Task: Send an email with the signature Brian Hall with the subject Reminder for a sick leave and the message Would you be able to provide me with a summary of the progress on the project? from softage.10@softage.net to softage.3@softage.net and move the email from Sent Items to the folder User agreements
Action: Mouse moved to (85, 98)
Screenshot: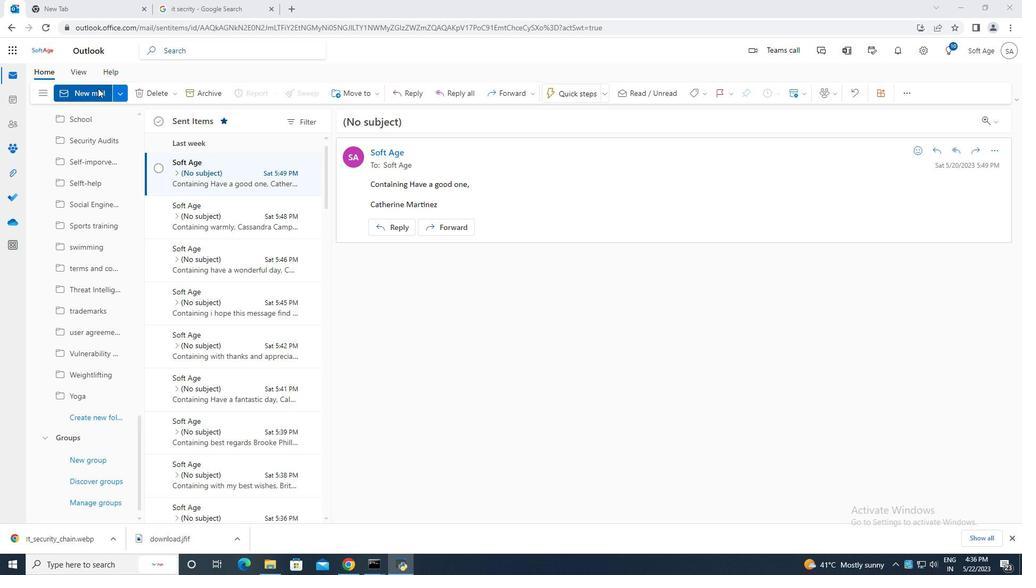 
Action: Mouse pressed left at (85, 98)
Screenshot: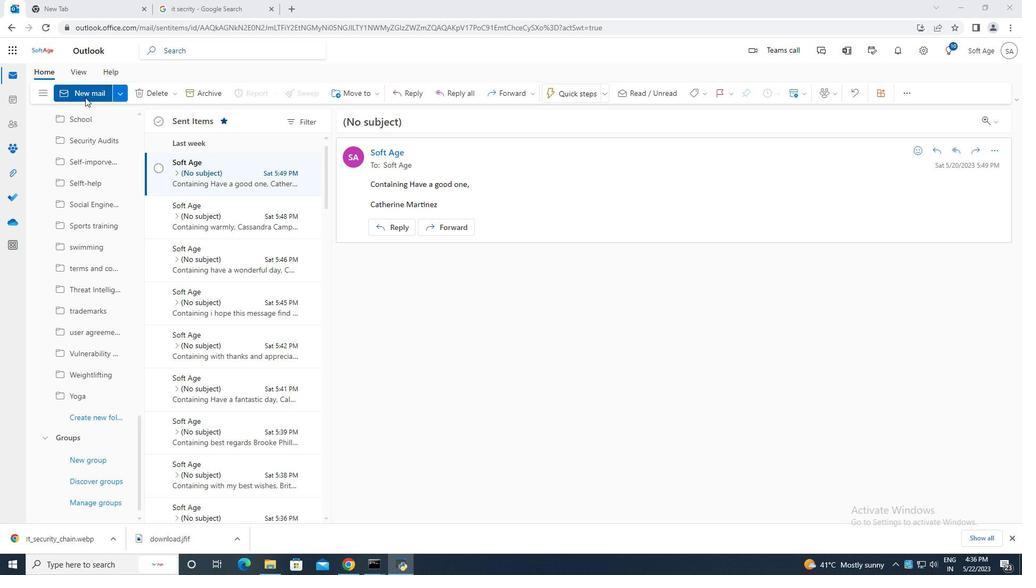 
Action: Mouse moved to (695, 93)
Screenshot: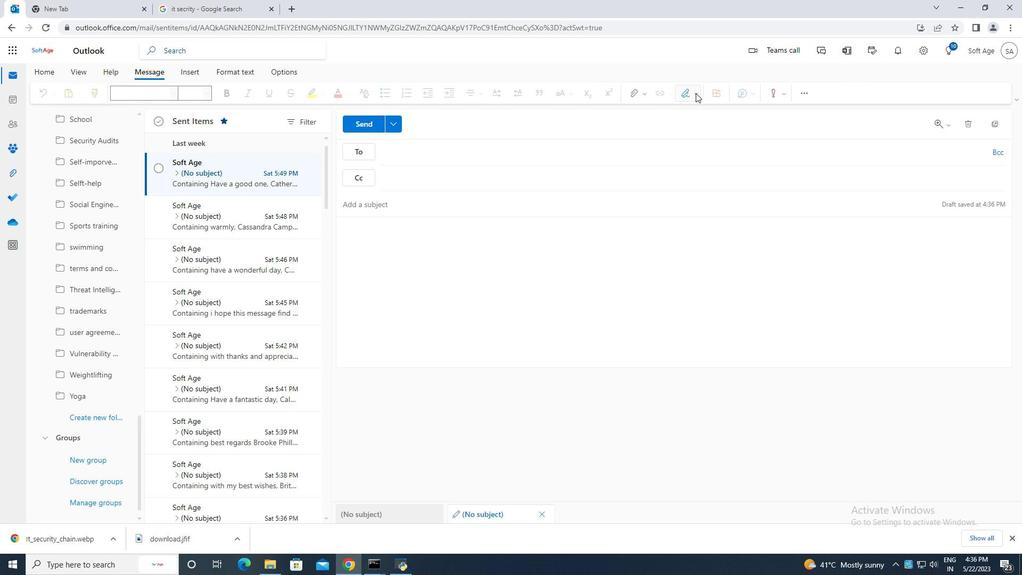 
Action: Mouse pressed left at (695, 93)
Screenshot: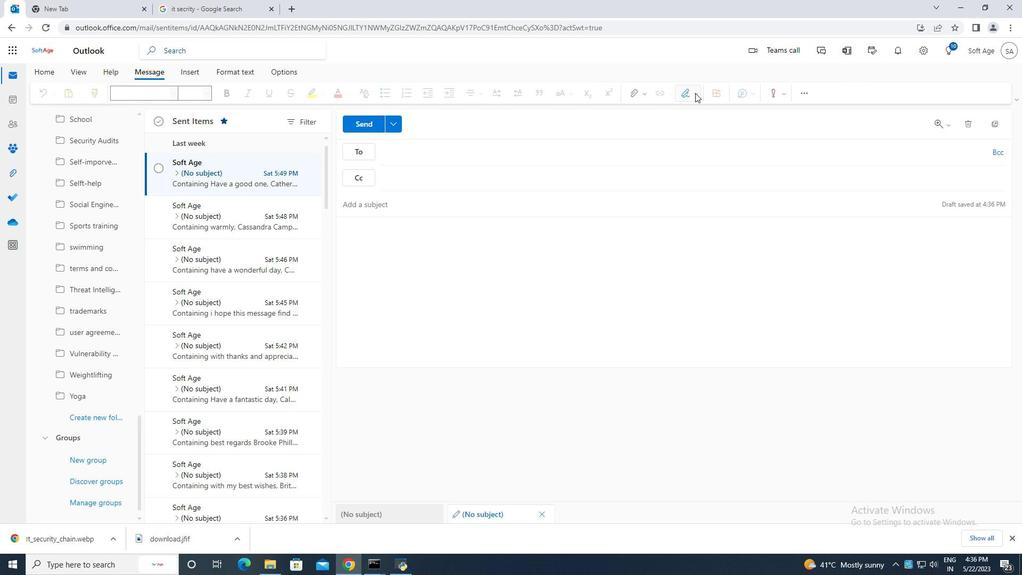 
Action: Mouse moved to (645, 139)
Screenshot: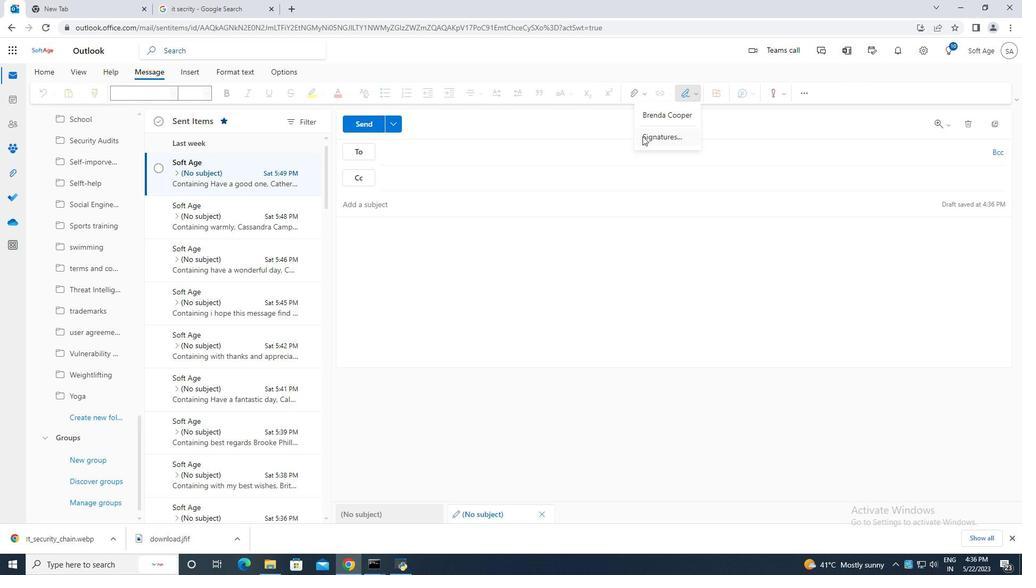 
Action: Mouse pressed left at (645, 139)
Screenshot: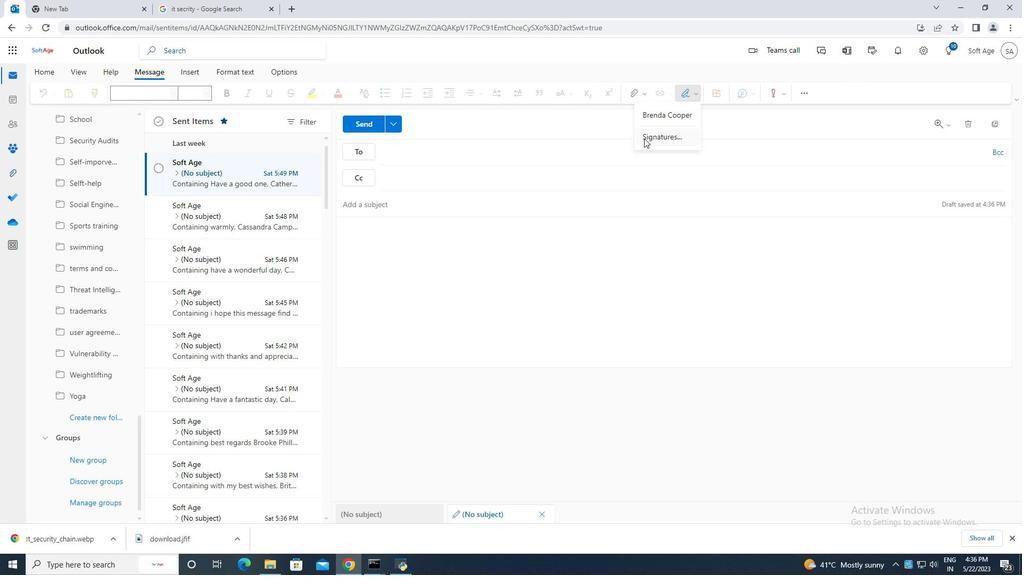 
Action: Mouse moved to (713, 178)
Screenshot: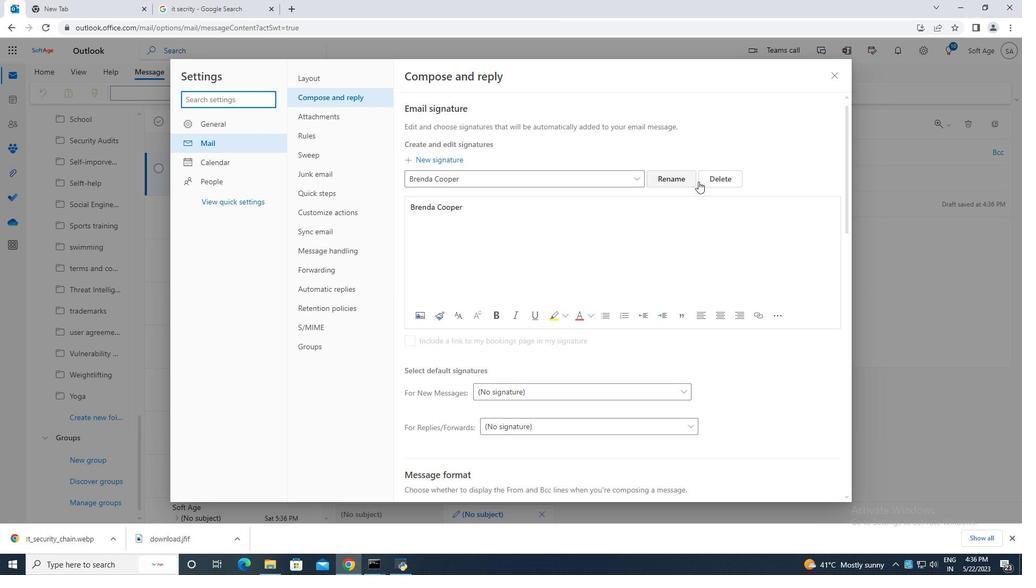 
Action: Mouse pressed left at (713, 178)
Screenshot: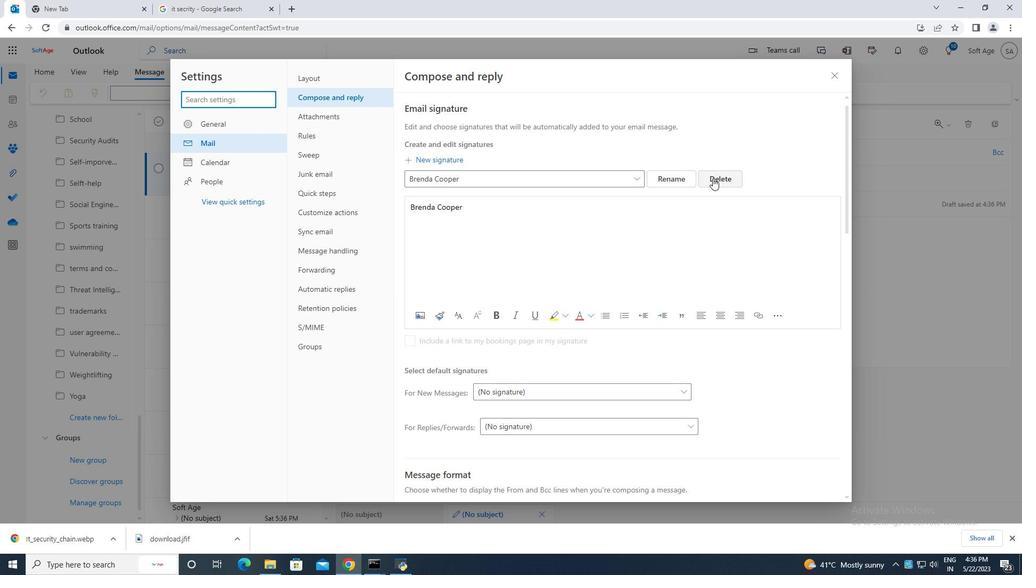 
Action: Mouse moved to (474, 182)
Screenshot: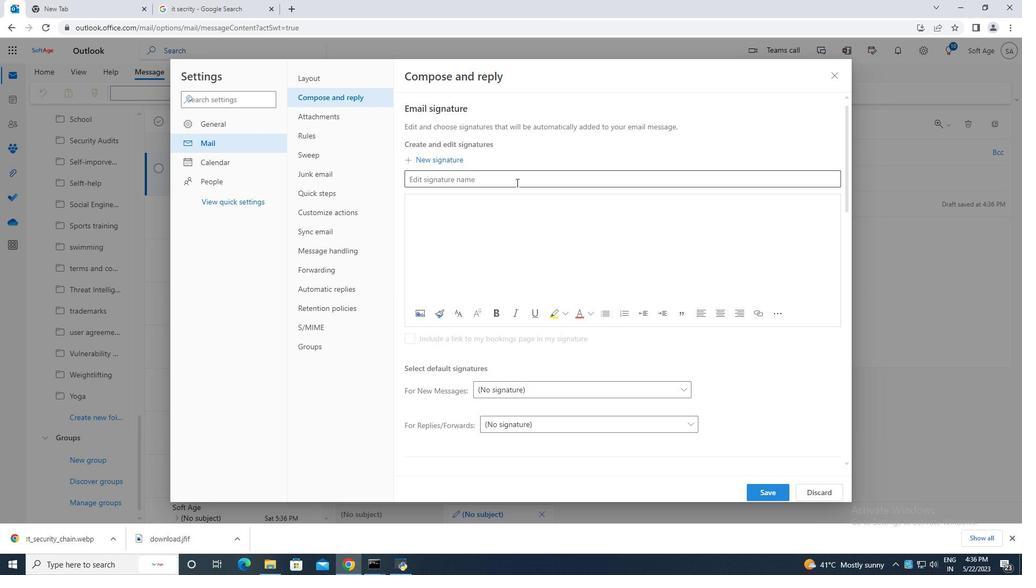 
Action: Mouse pressed left at (474, 182)
Screenshot: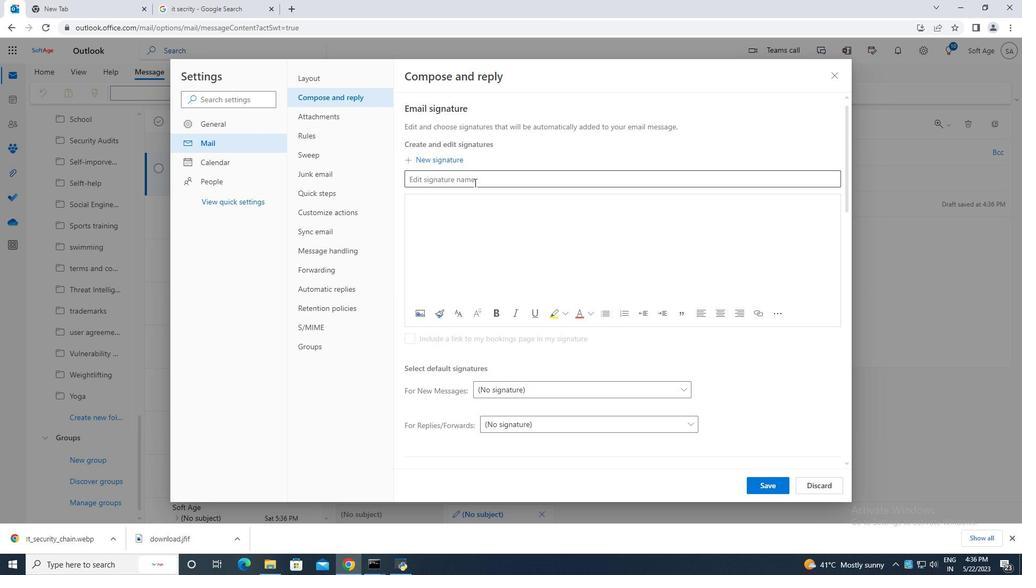 
Action: Key pressed <Key.caps_lock>B<Key.caps_lock>rian<Key.space><Key.caps_lock>H<Key.caps_lock>all
Screenshot: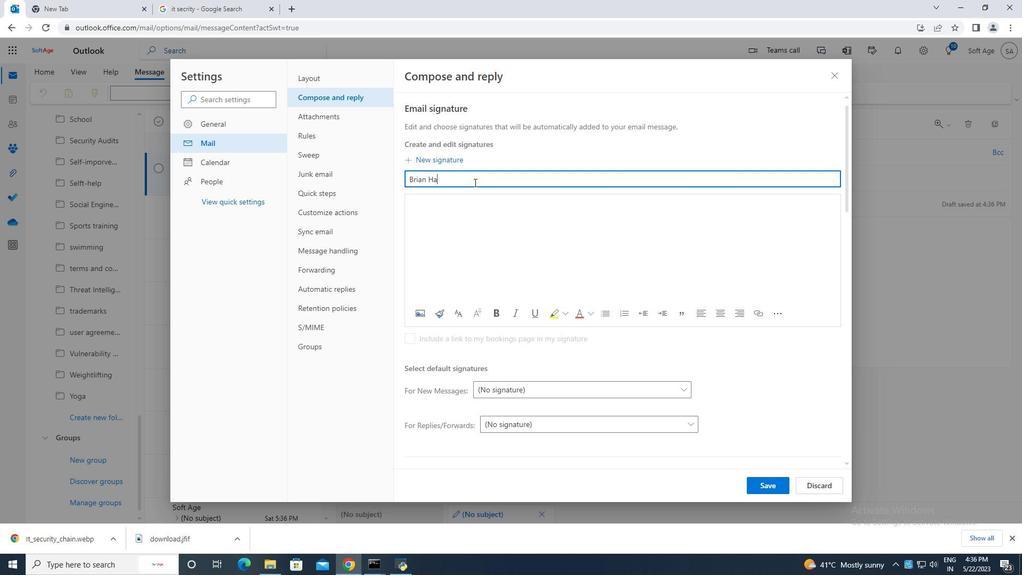 
Action: Mouse moved to (434, 216)
Screenshot: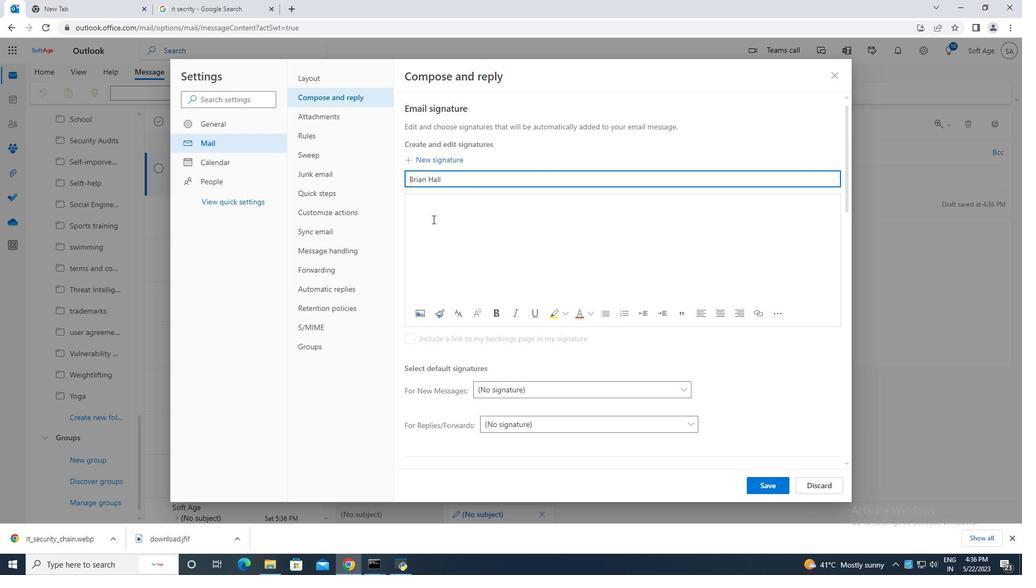 
Action: Mouse pressed left at (434, 216)
Screenshot: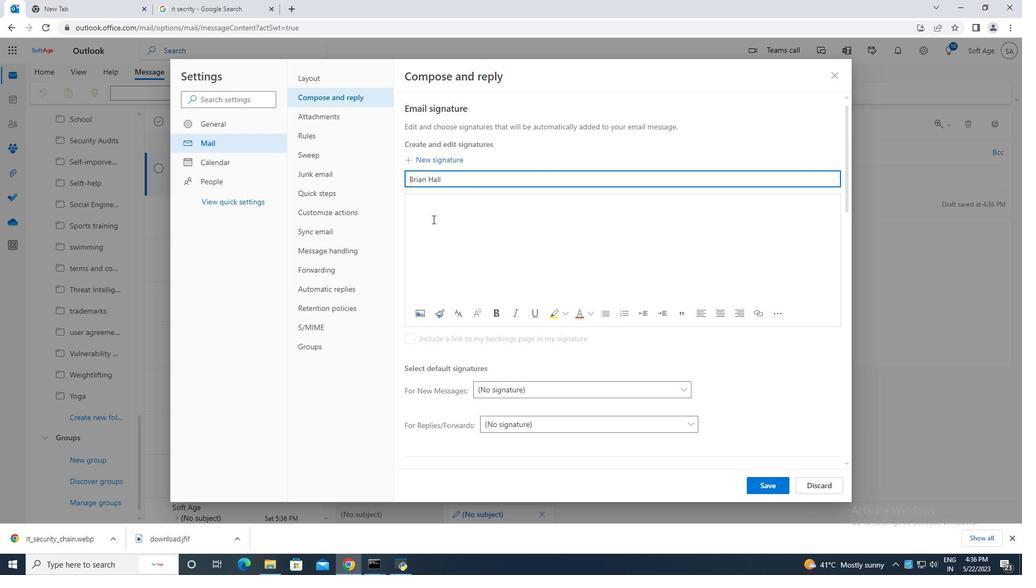 
Action: Mouse moved to (434, 216)
Screenshot: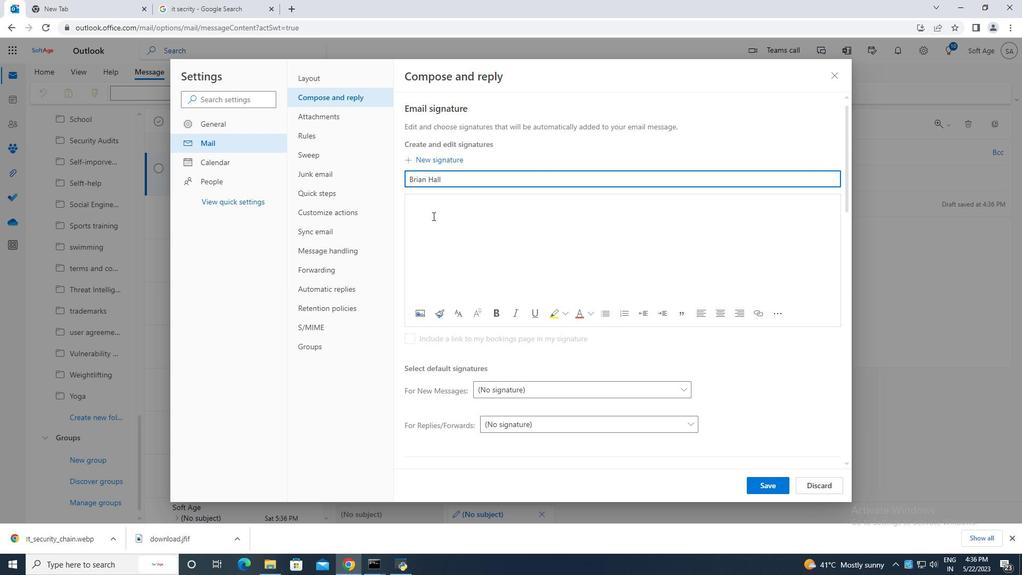 
Action: Key pressed <Key.caps_lock>B<Key.caps_lock>rian<Key.space><Key.caps_lock>H<Key.caps_lock>all
Screenshot: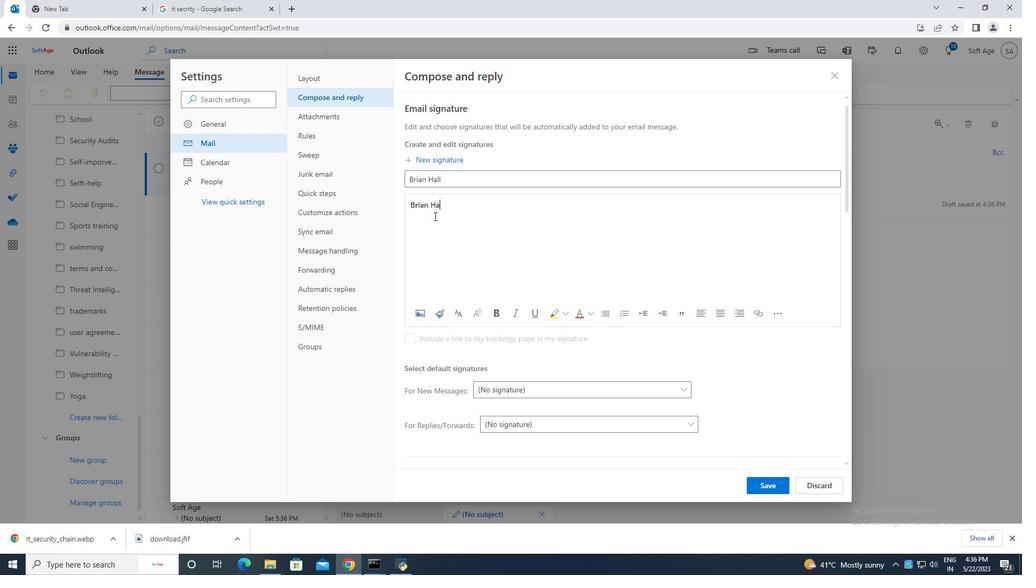 
Action: Mouse moved to (754, 490)
Screenshot: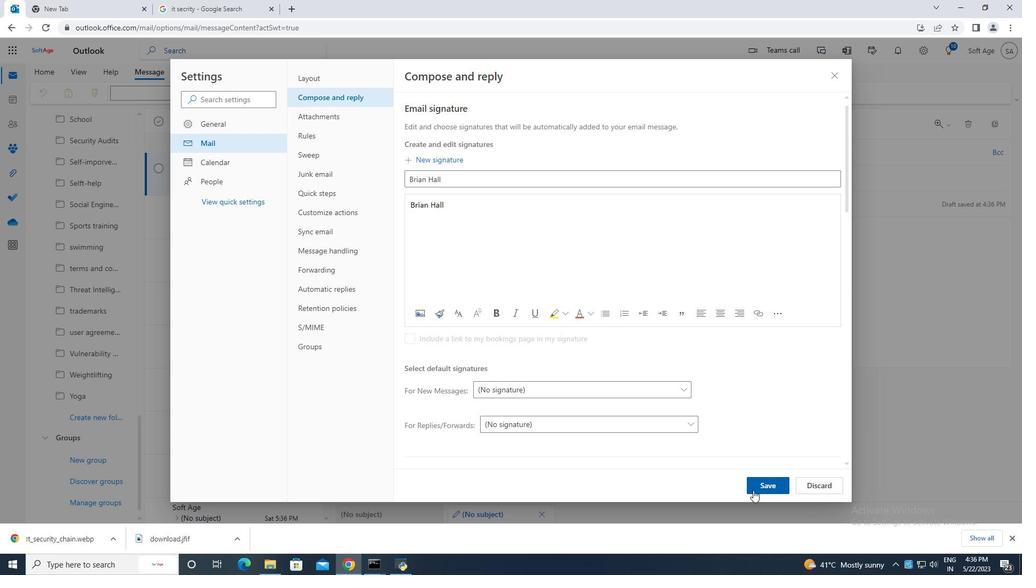 
Action: Mouse pressed left at (754, 490)
Screenshot: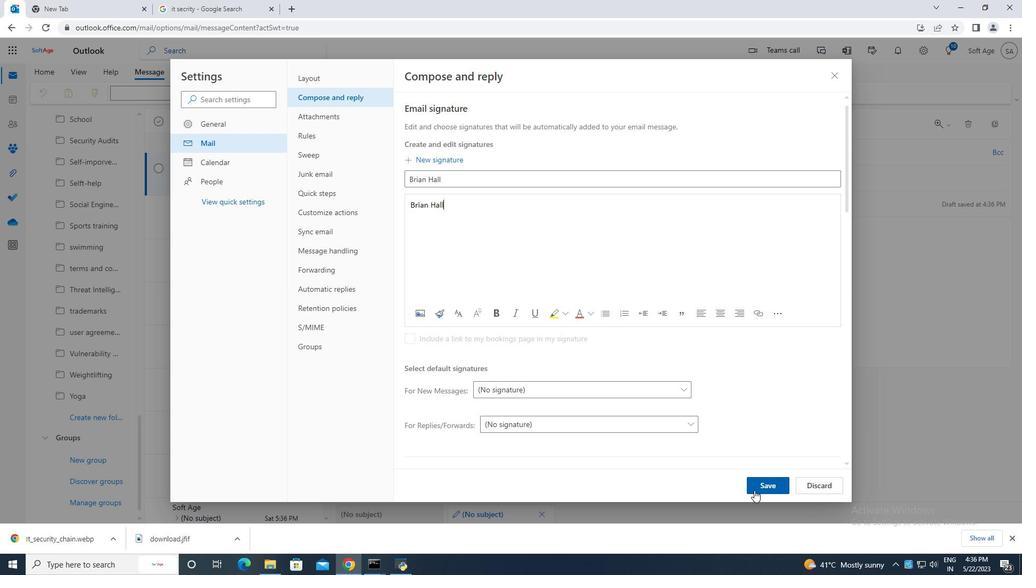 
Action: Mouse moved to (841, 76)
Screenshot: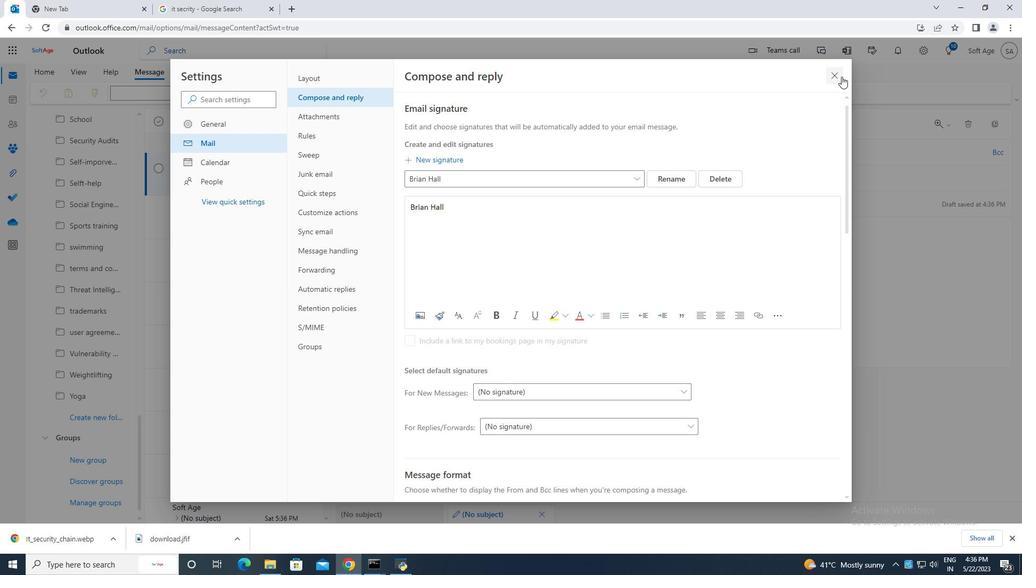 
Action: Mouse pressed left at (841, 76)
Screenshot: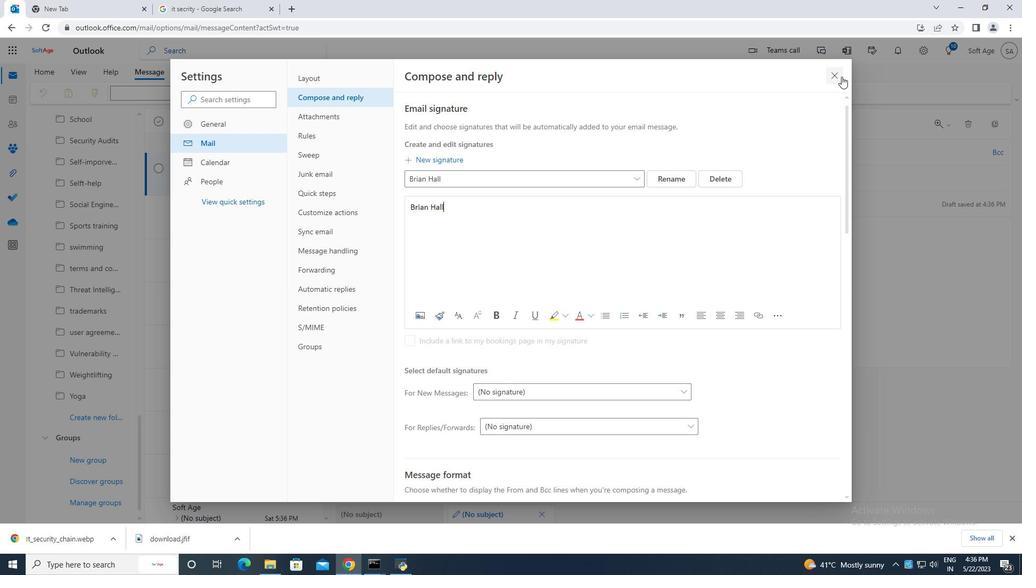 
Action: Mouse moved to (686, 92)
Screenshot: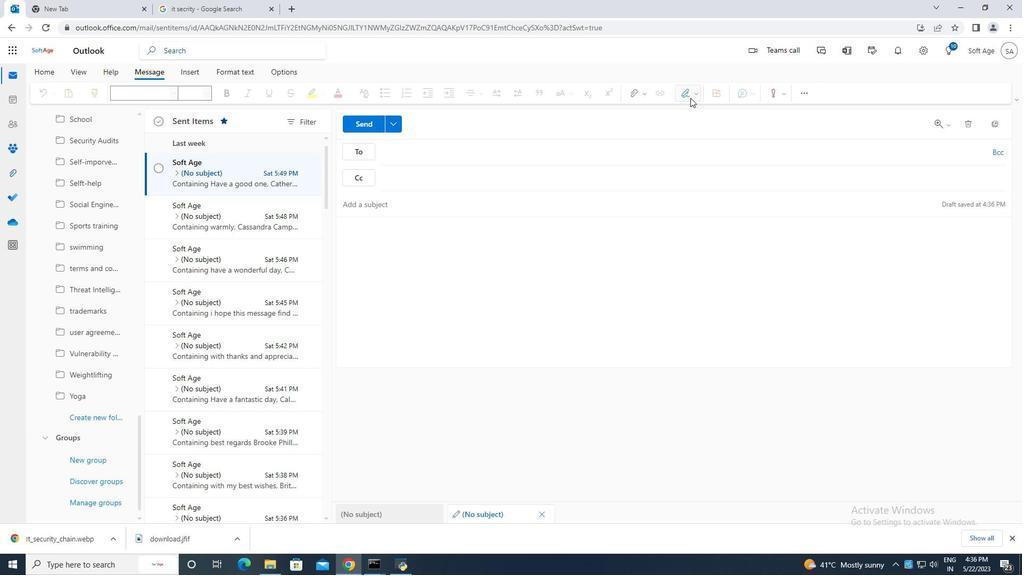 
Action: Mouse pressed left at (686, 92)
Screenshot: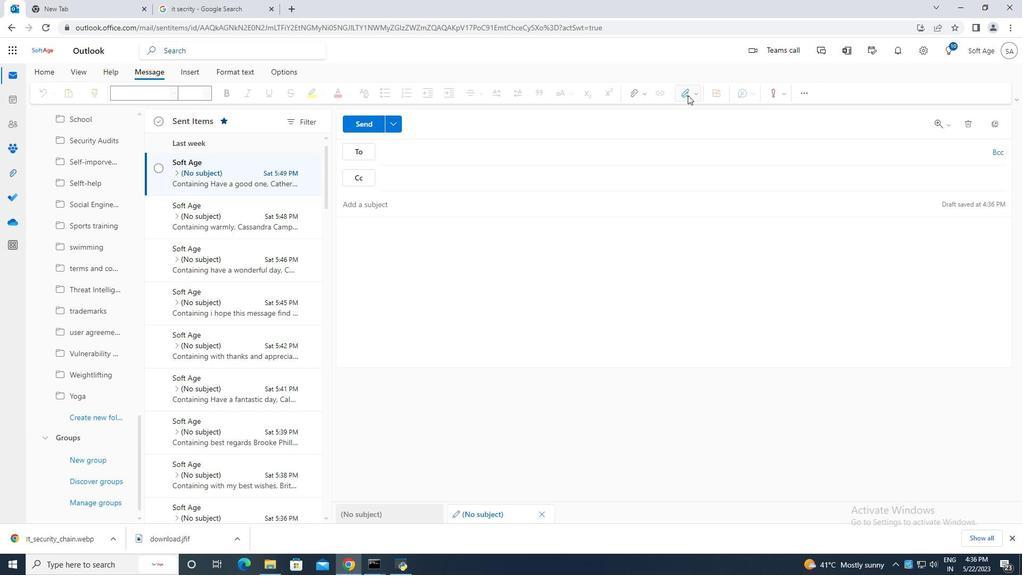
Action: Mouse moved to (678, 114)
Screenshot: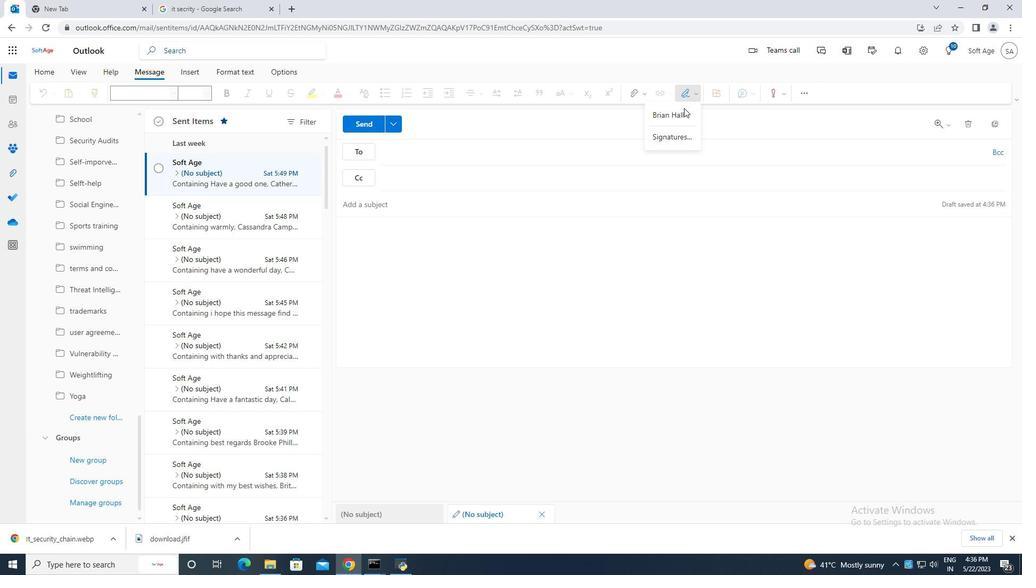 
Action: Mouse pressed left at (678, 114)
Screenshot: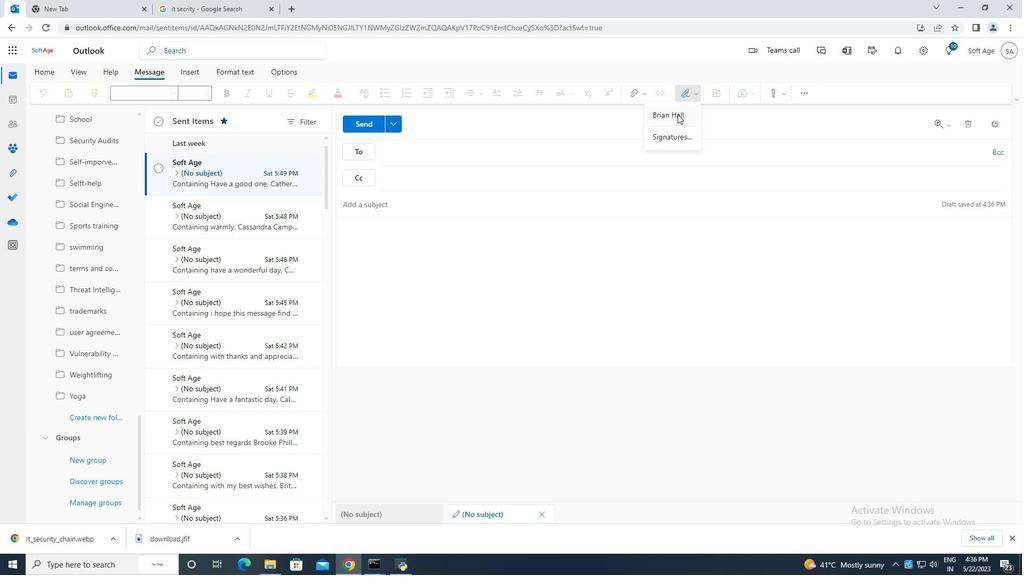 
Action: Mouse moved to (400, 155)
Screenshot: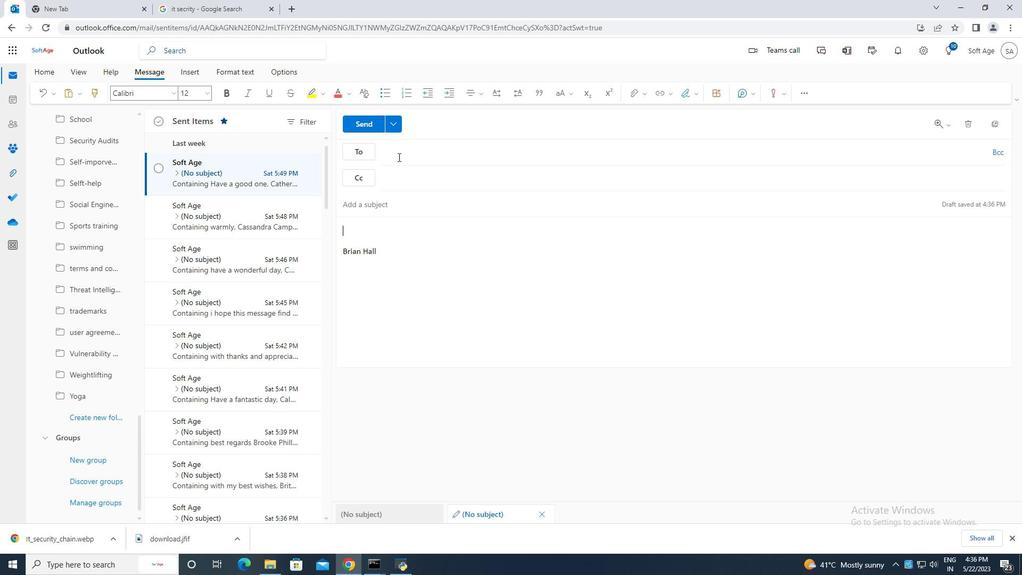 
Action: Mouse pressed left at (400, 155)
Screenshot: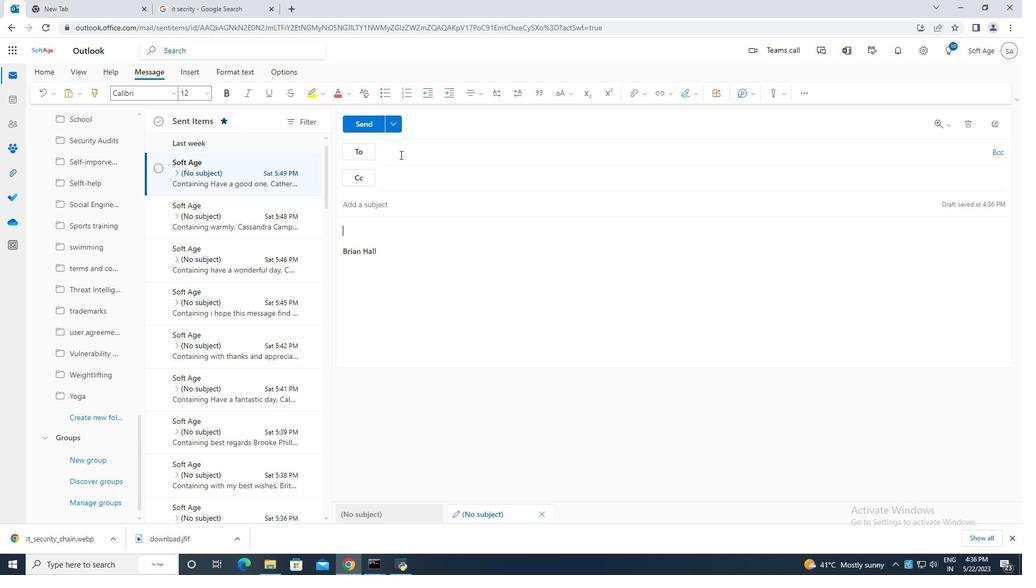 
Action: Key pressed softage.3<Key.shift>@
Screenshot: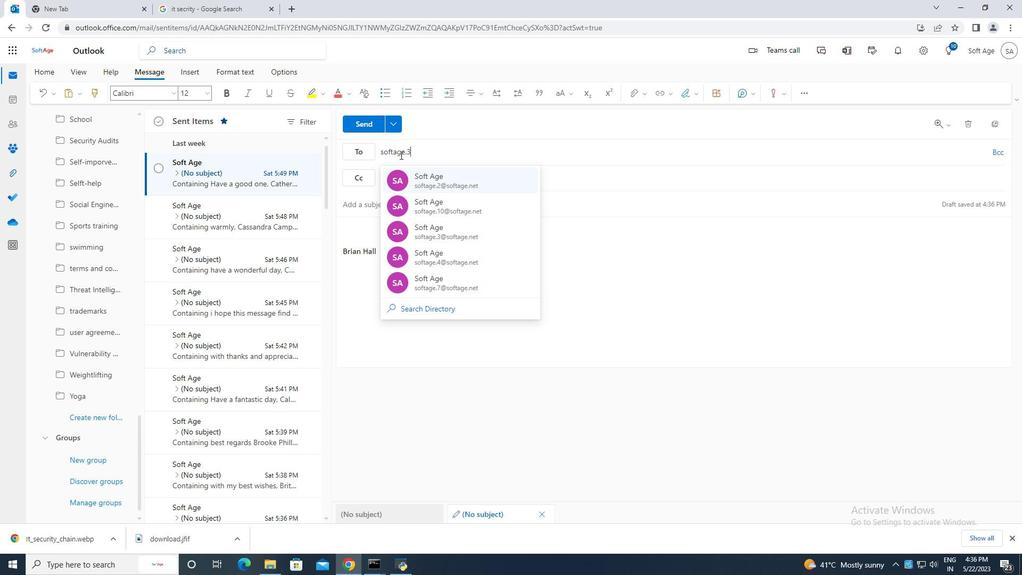 
Action: Mouse moved to (475, 177)
Screenshot: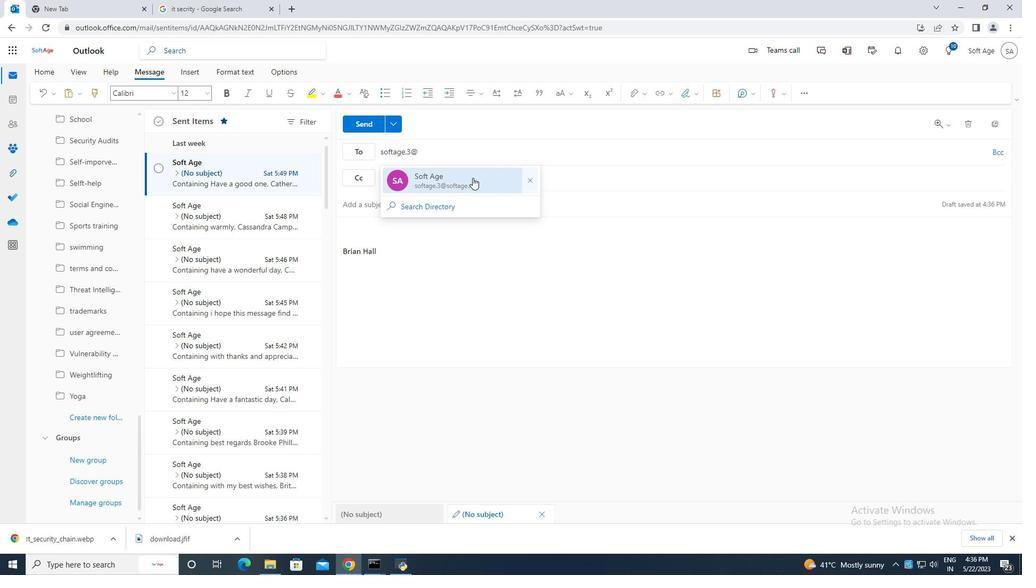 
Action: Mouse pressed left at (475, 177)
Screenshot: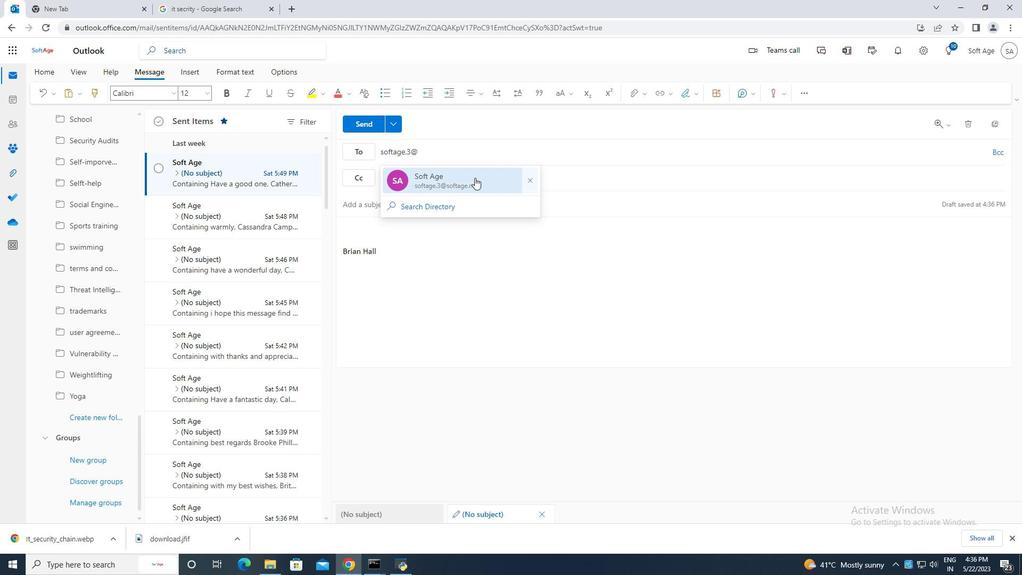 
Action: Mouse moved to (379, 205)
Screenshot: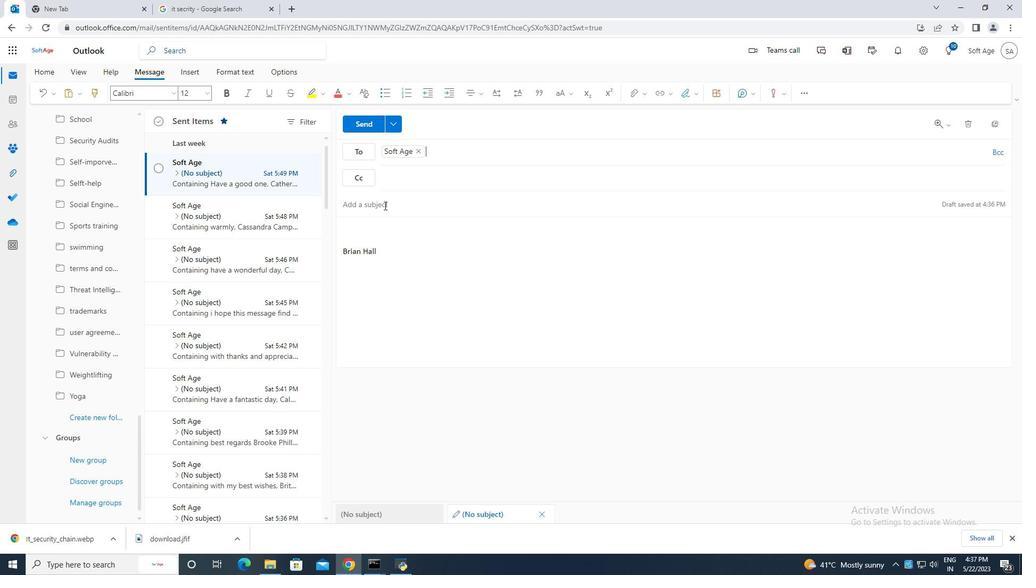 
Action: Mouse pressed left at (379, 205)
Screenshot: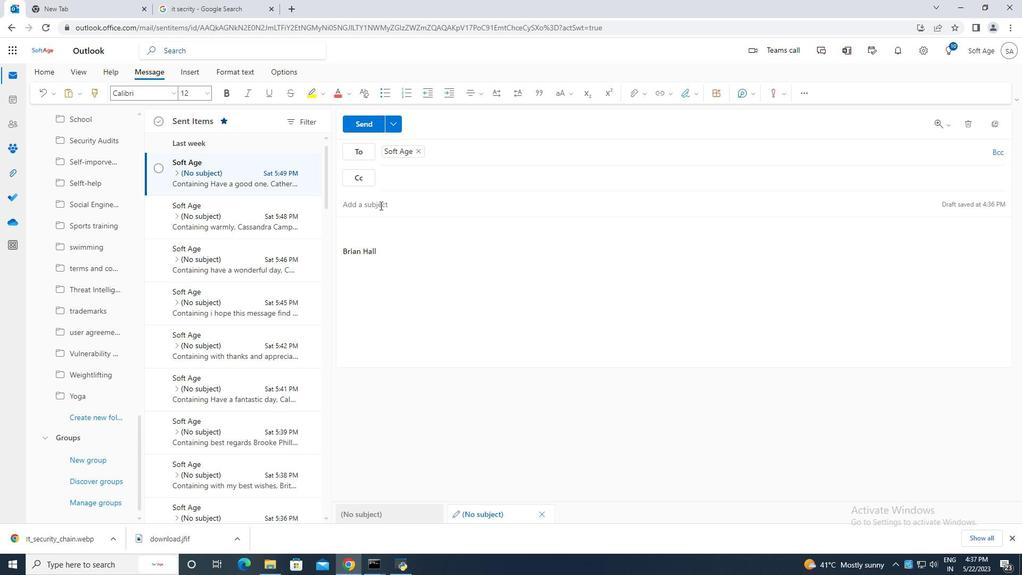 
Action: Mouse moved to (378, 205)
Screenshot: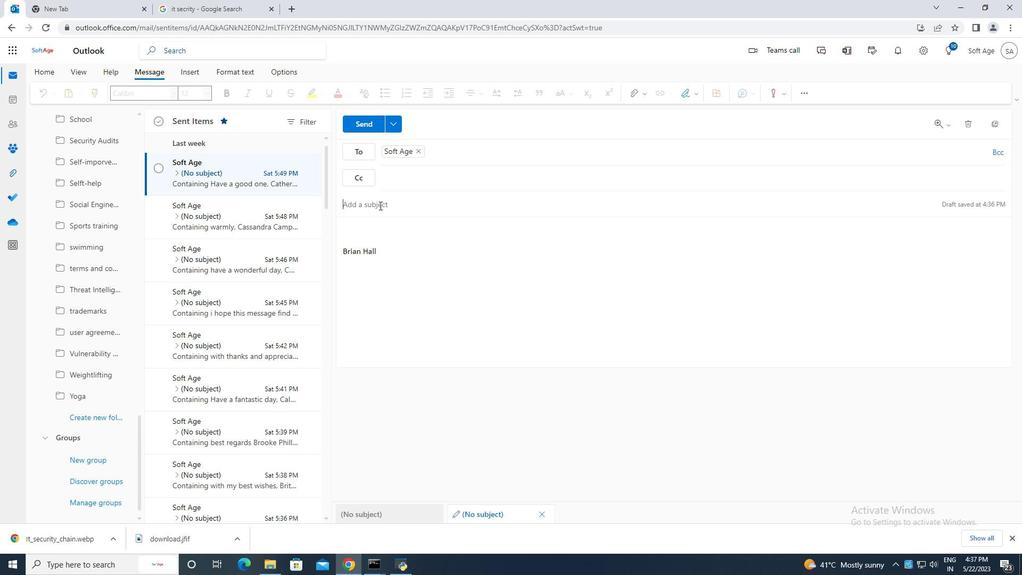 
Action: Key pressed <Key.caps_lock>R<Key.caps_lock>eminder<Key.space>for<Key.space>a<Key.space>sick<Key.space>leave<Key.space>a<Key.backspace><Key.backspace>.
Screenshot: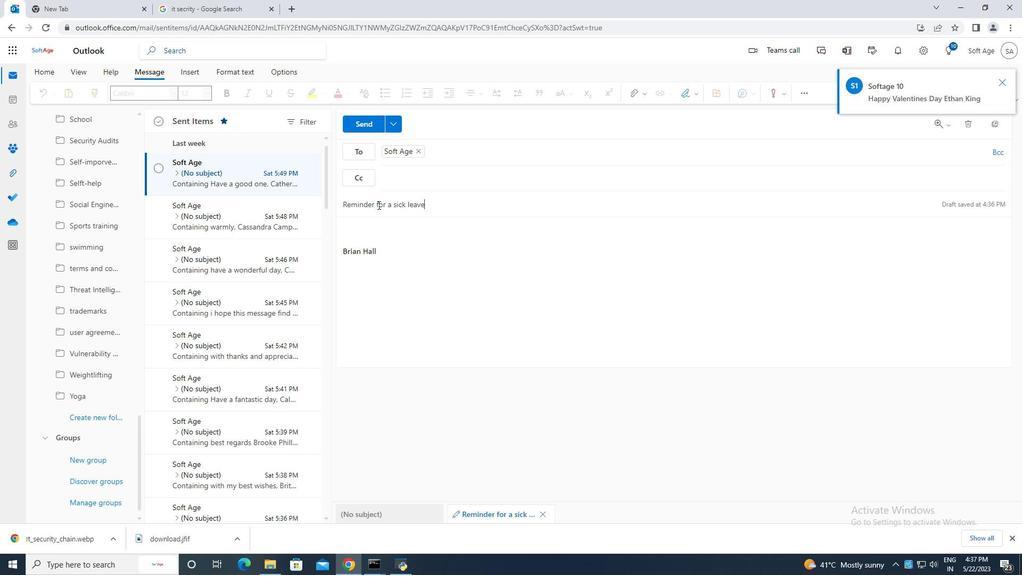 
Action: Mouse moved to (363, 240)
Screenshot: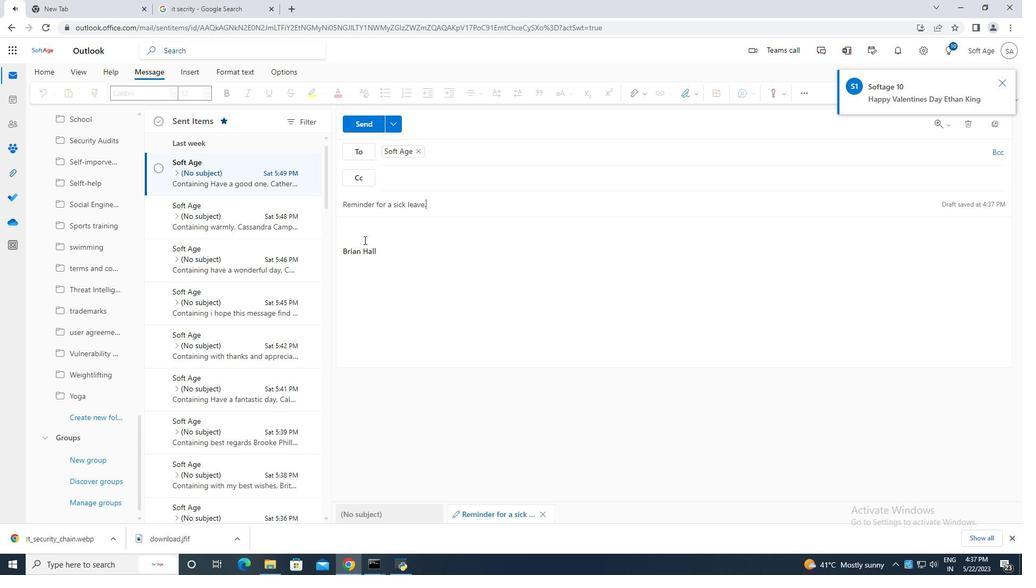 
Action: Mouse pressed left at (363, 240)
Screenshot: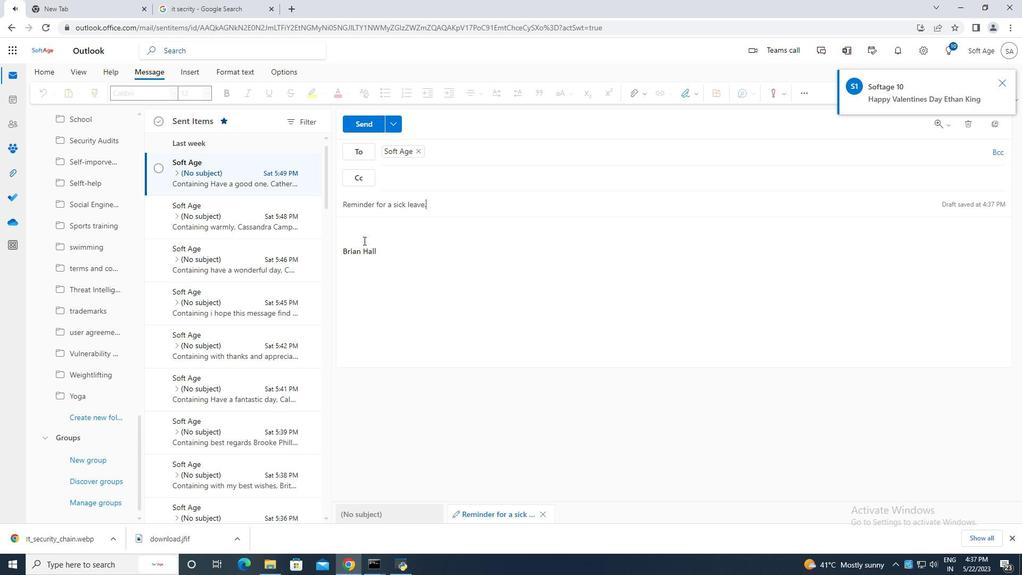 
Action: Key pressed <Key.caps_lock>W<Key.caps_lock>ould<Key.space>you<Key.space>please<Key.space><Key.backspace><Key.backspace><Key.backspace><Key.backspace><Key.backspace><Key.backspace><Key.backspace>be<Key.space>able<Key.space>to<Key.space>provide<Key.space>me<Key.space>with<Key.space>a<Key.space>summary<Key.space>of<Key.space>te<Key.space>progress<Key.space>on<Key.space>the<Key.space>project.
Screenshot: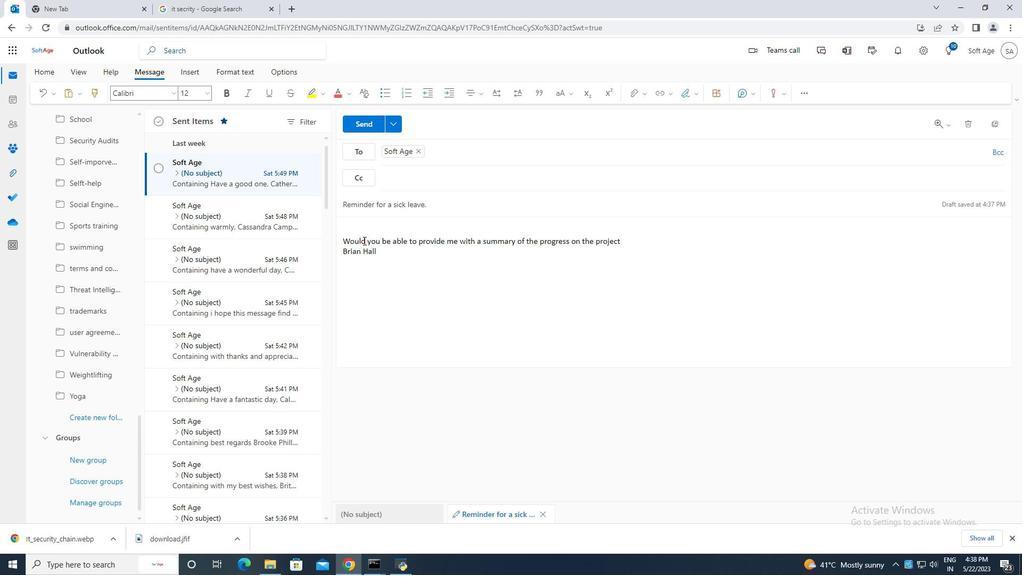 
Action: Mouse moved to (385, 298)
Screenshot: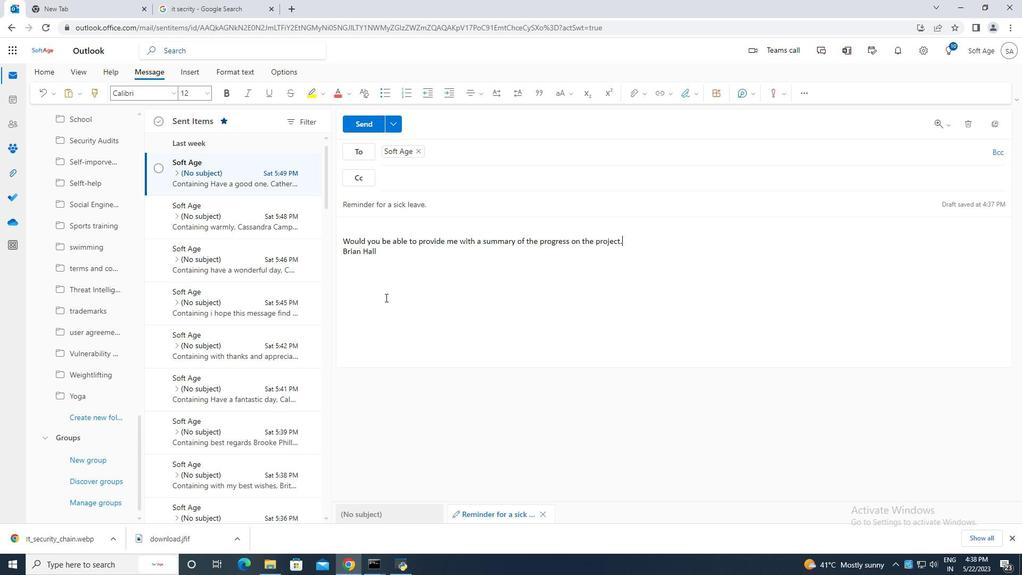 
Action: Mouse scrolled (385, 297) with delta (0, 0)
Screenshot: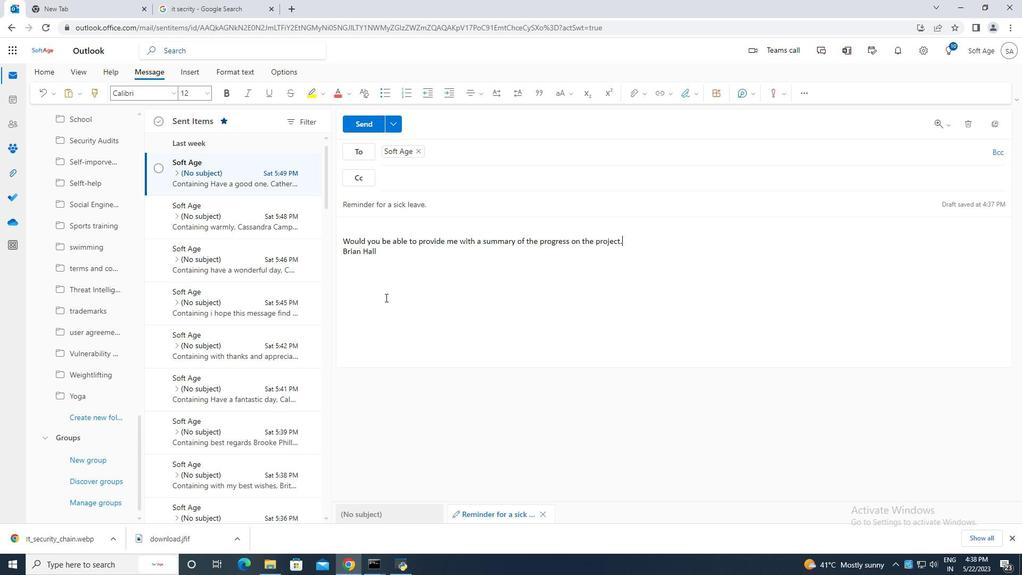 
Action: Mouse moved to (384, 298)
Screenshot: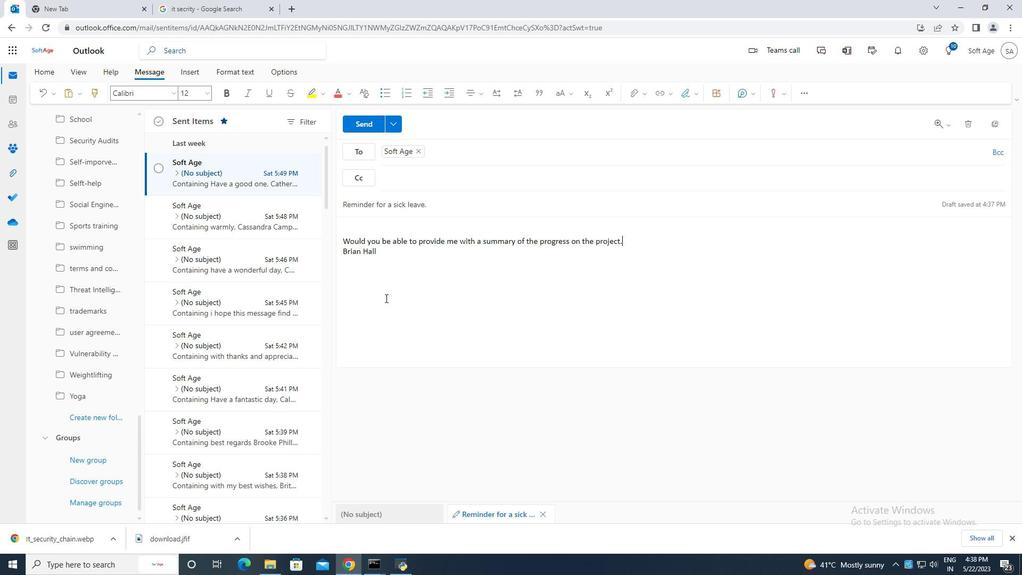 
Action: Mouse scrolled (384, 298) with delta (0, 0)
Screenshot: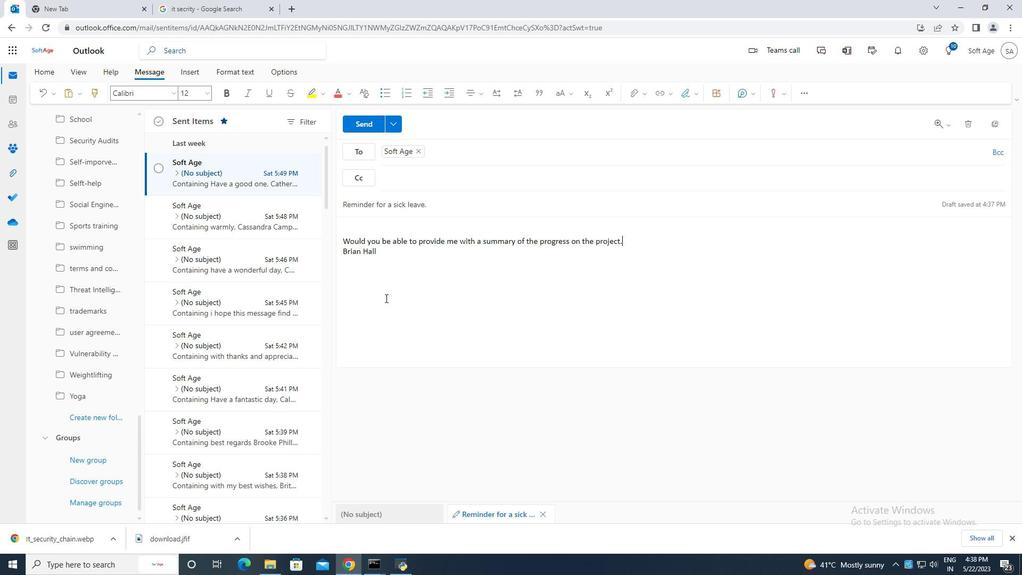 
Action: Mouse moved to (378, 295)
Screenshot: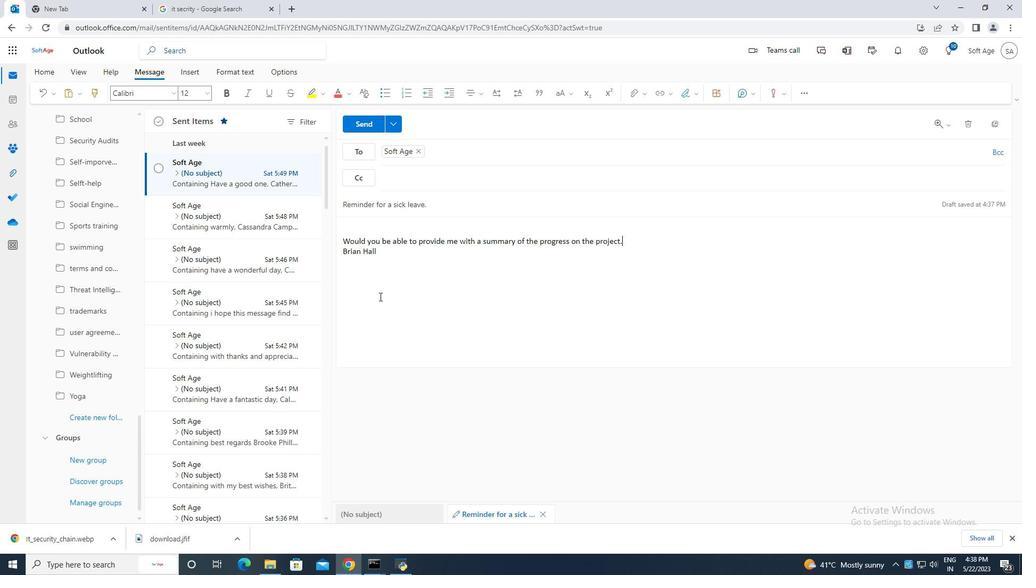 
Action: Mouse scrolled (378, 295) with delta (0, 0)
Screenshot: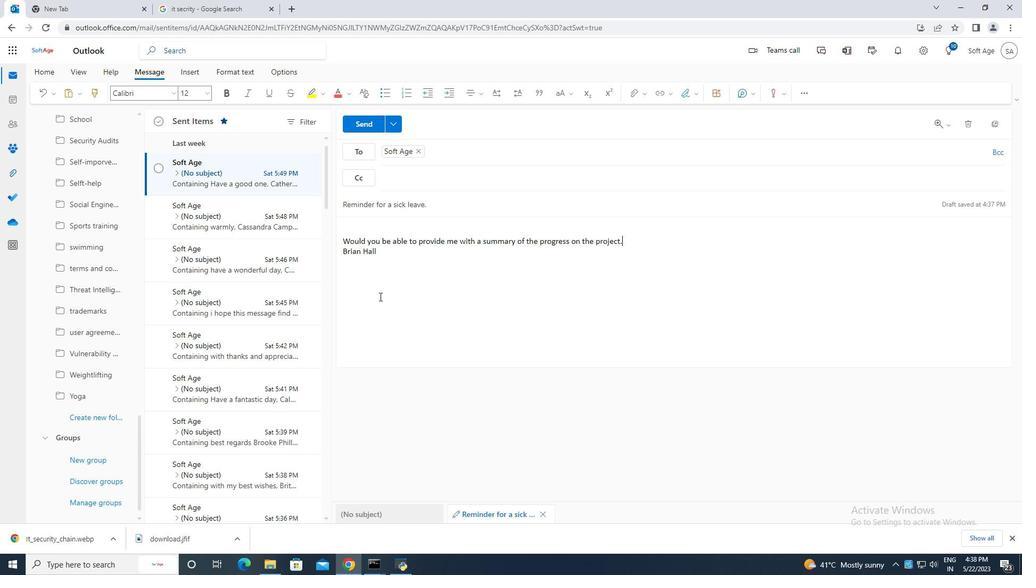 
Action: Mouse moved to (378, 295)
Screenshot: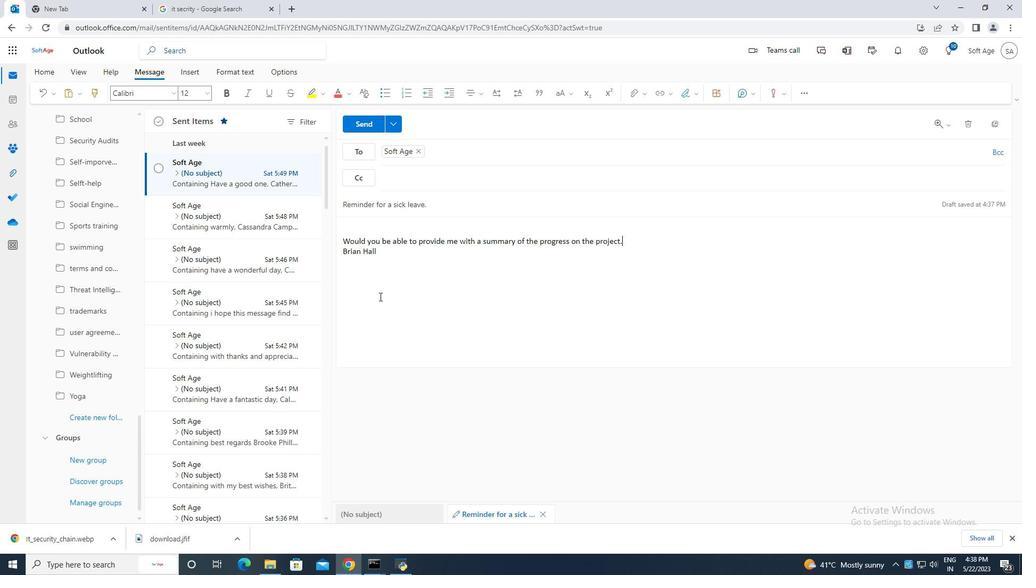 
Action: Mouse scrolled (378, 295) with delta (0, 0)
Screenshot: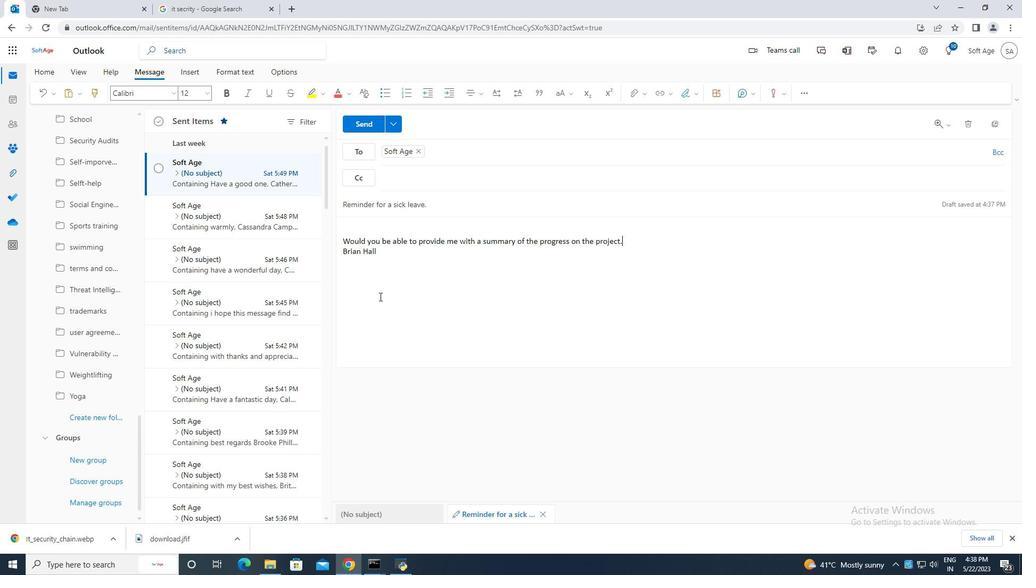 
Action: Mouse moved to (381, 247)
Screenshot: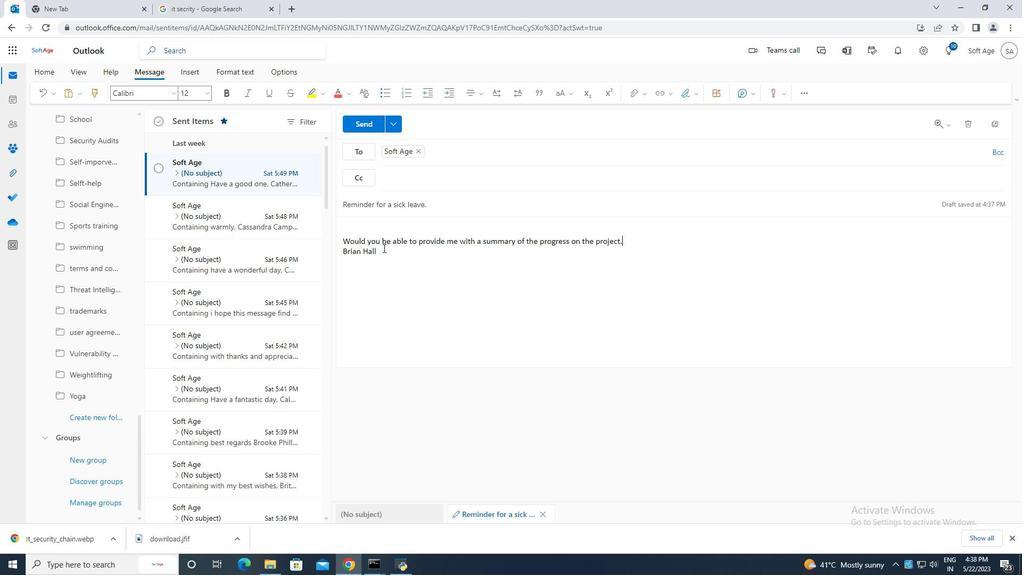 
Action: Mouse pressed left at (381, 247)
Screenshot: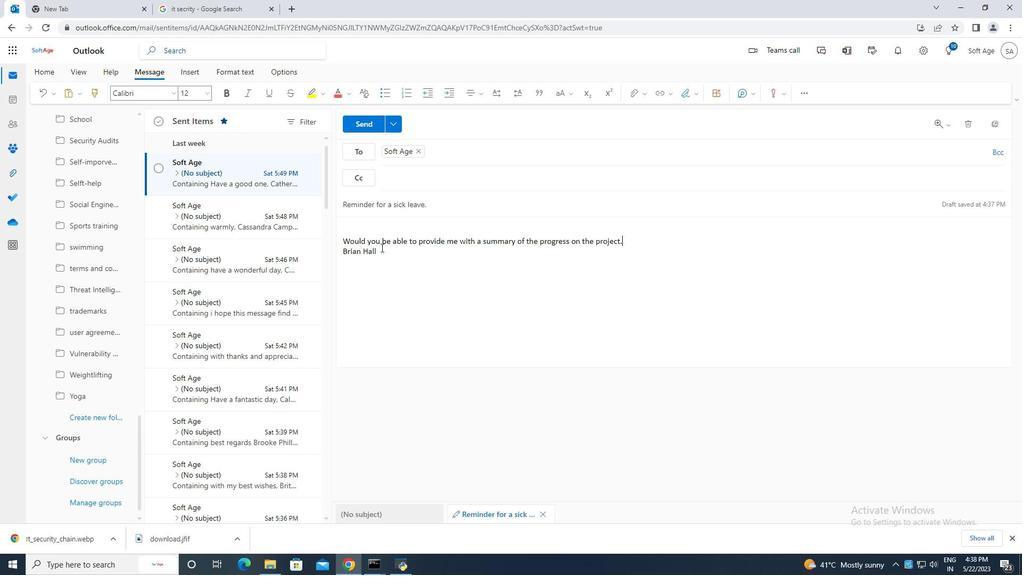 
Action: Mouse moved to (652, 242)
Screenshot: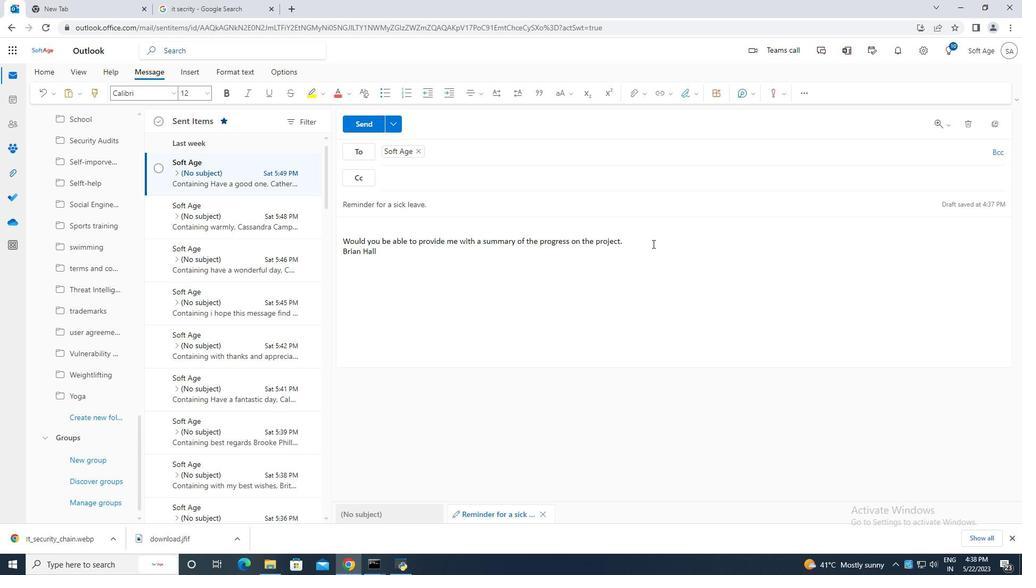 
Action: Key pressed <Key.enter>
Screenshot: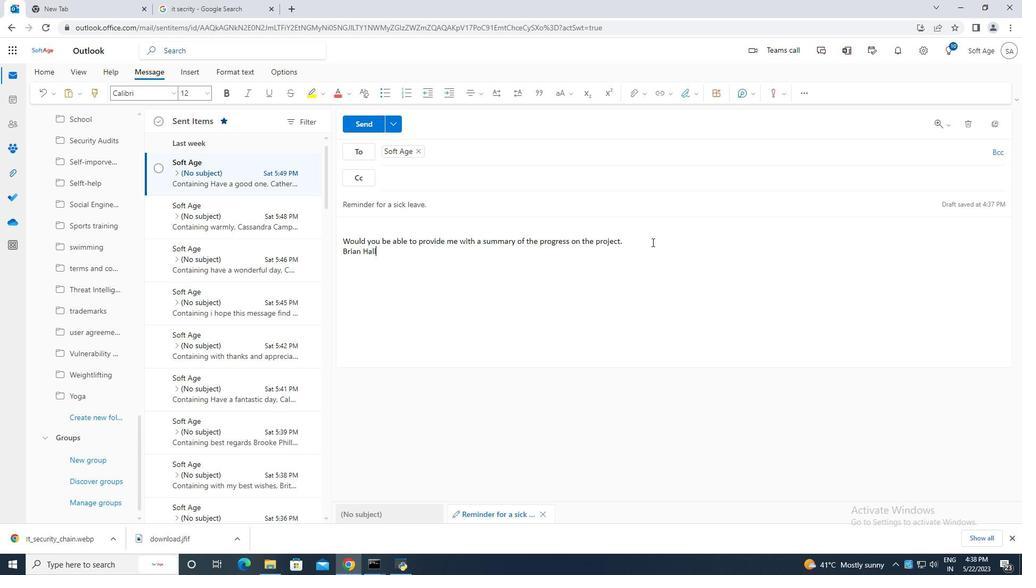 
Action: Mouse moved to (363, 248)
Screenshot: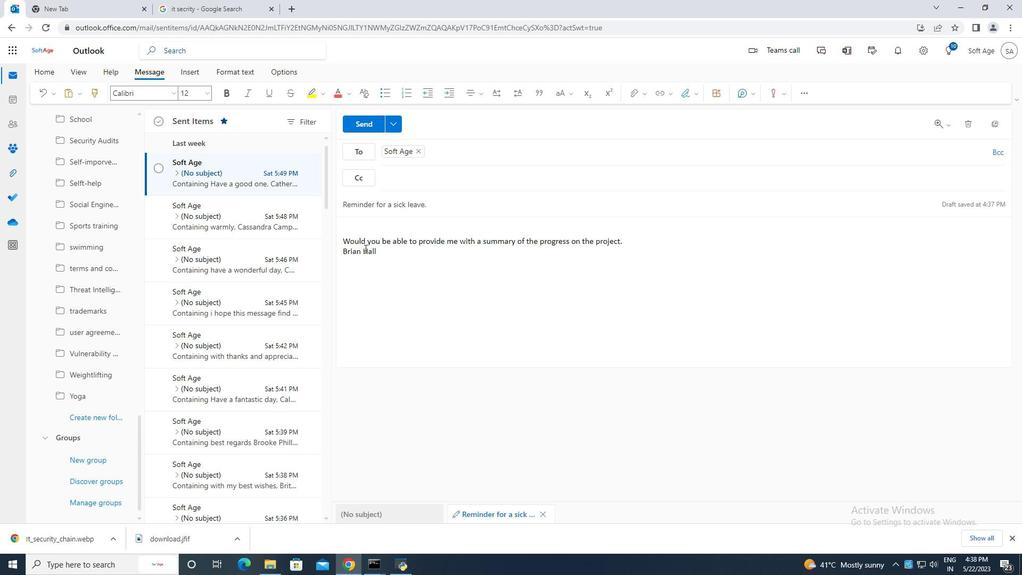 
Action: Mouse pressed left at (363, 248)
Screenshot: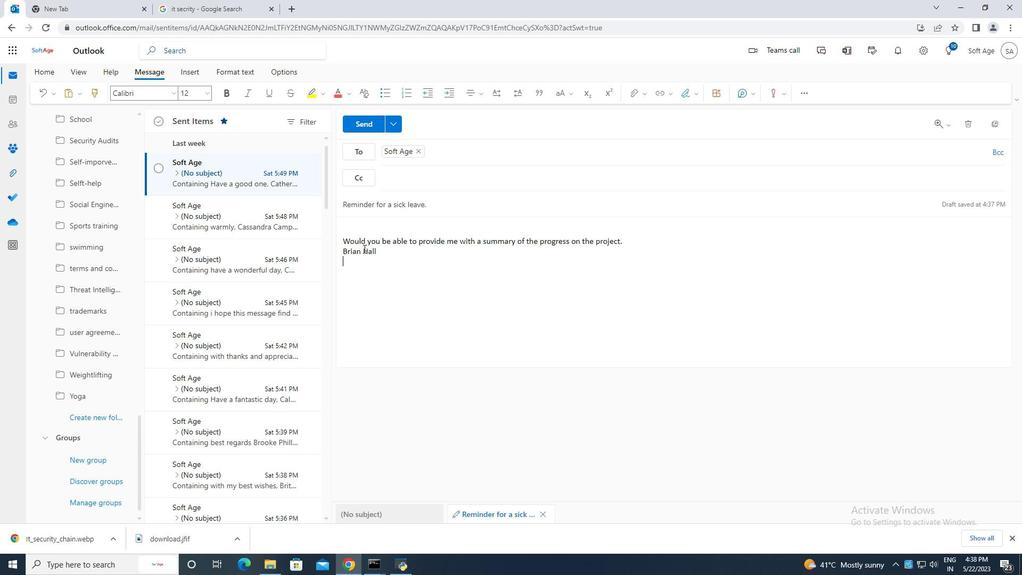 
Action: Mouse moved to (343, 249)
Screenshot: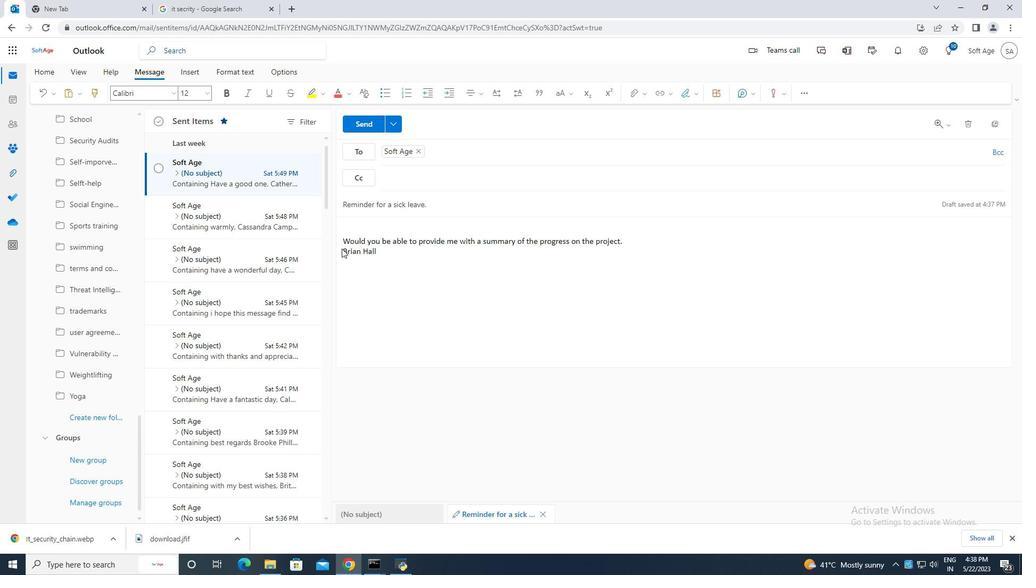 
Action: Mouse pressed left at (343, 249)
Screenshot: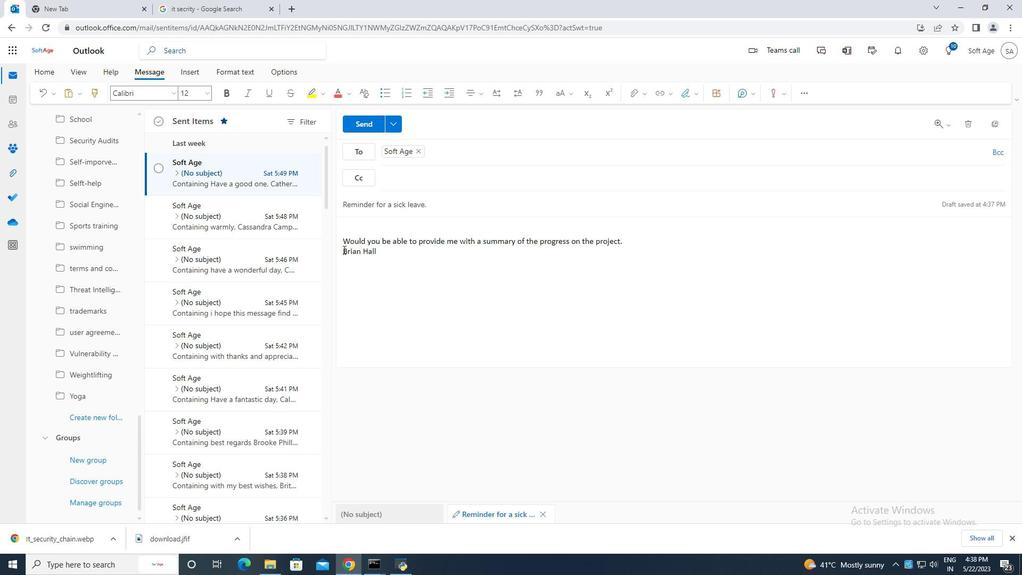 
Action: Mouse moved to (350, 256)
Screenshot: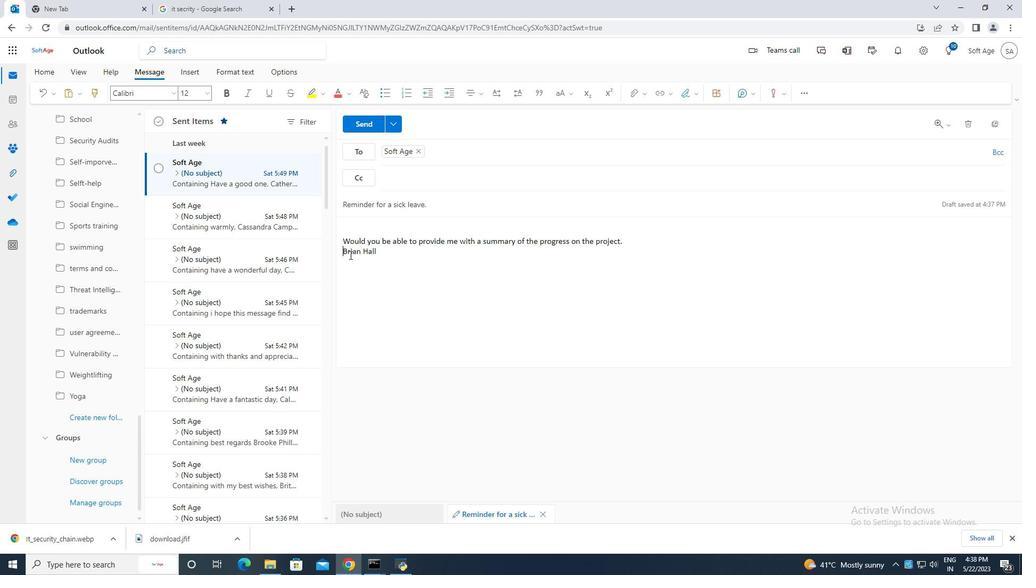 
Action: Key pressed <Key.enter>
Screenshot: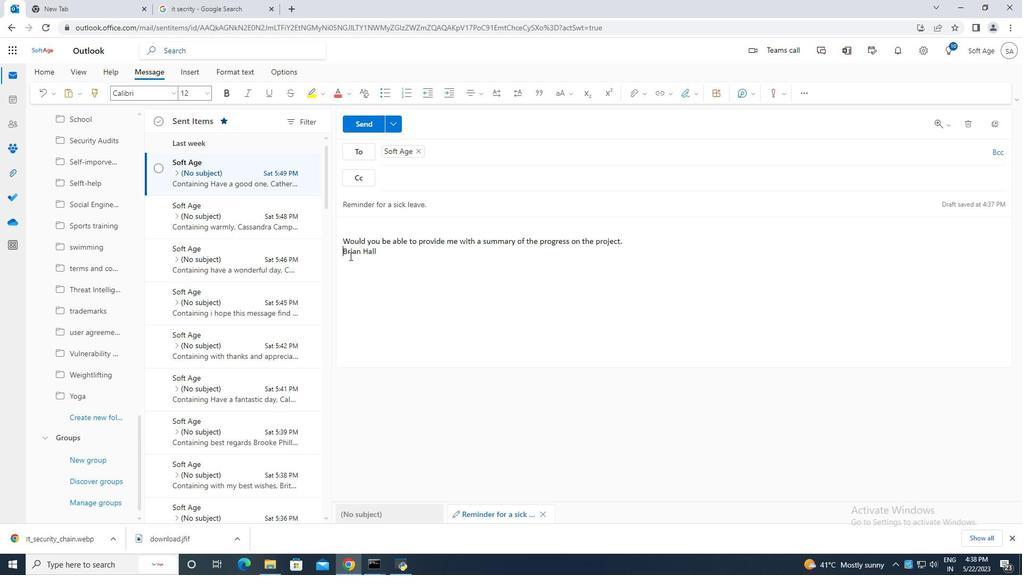 
Action: Mouse moved to (99, 418)
Screenshot: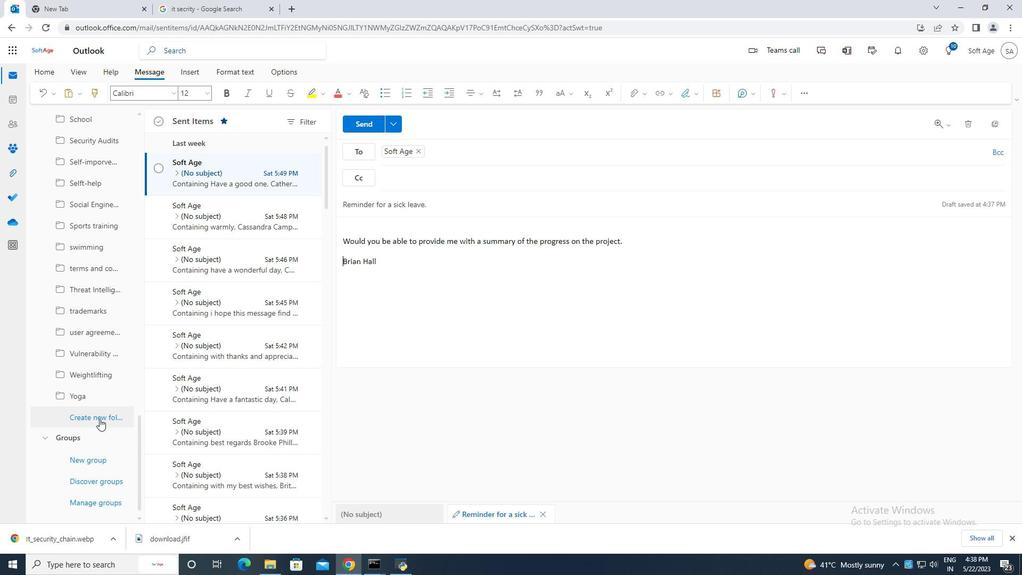 
Action: Mouse pressed left at (99, 418)
Screenshot: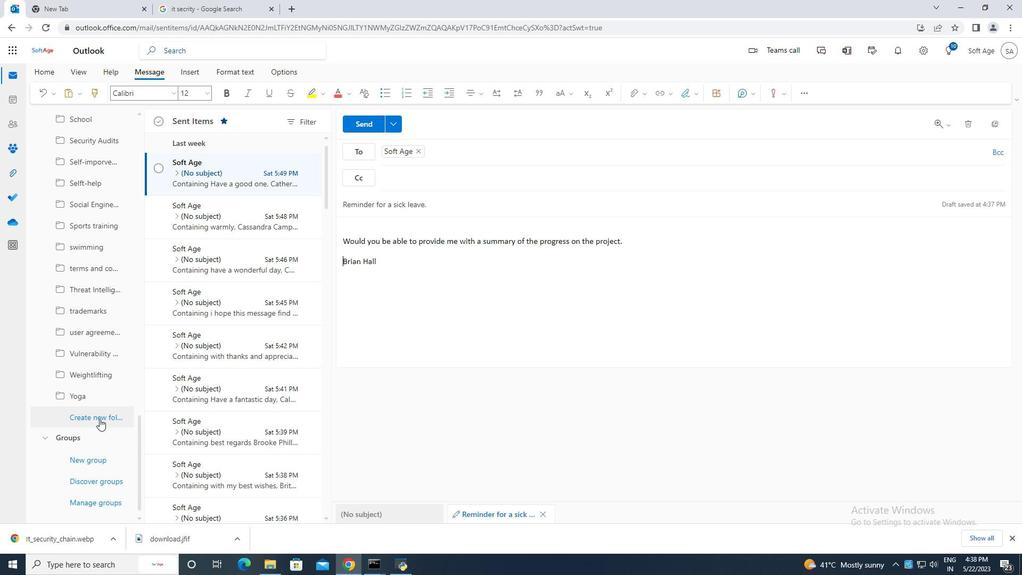 
Action: Mouse moved to (72, 418)
Screenshot: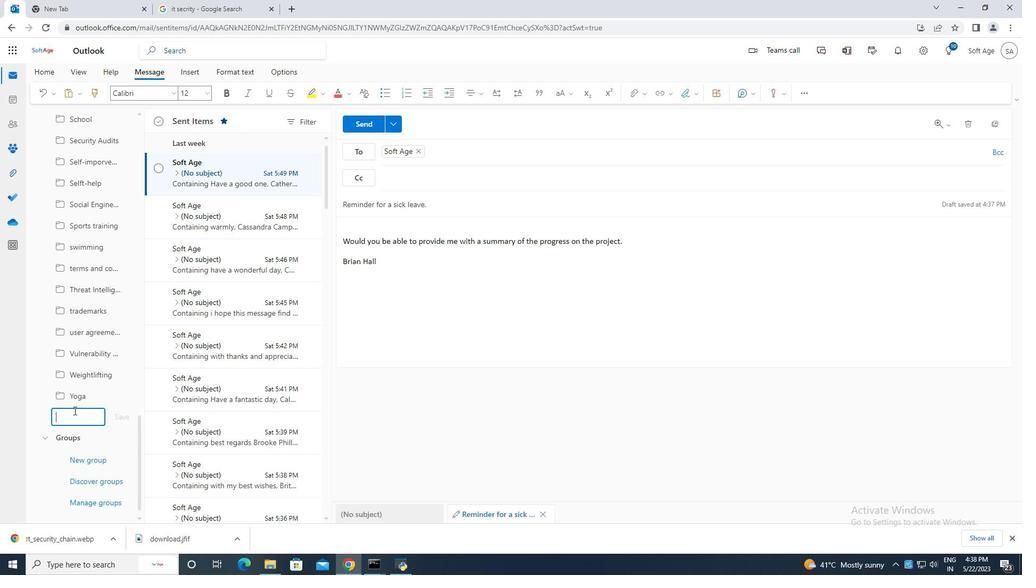 
Action: Mouse pressed left at (72, 418)
Screenshot: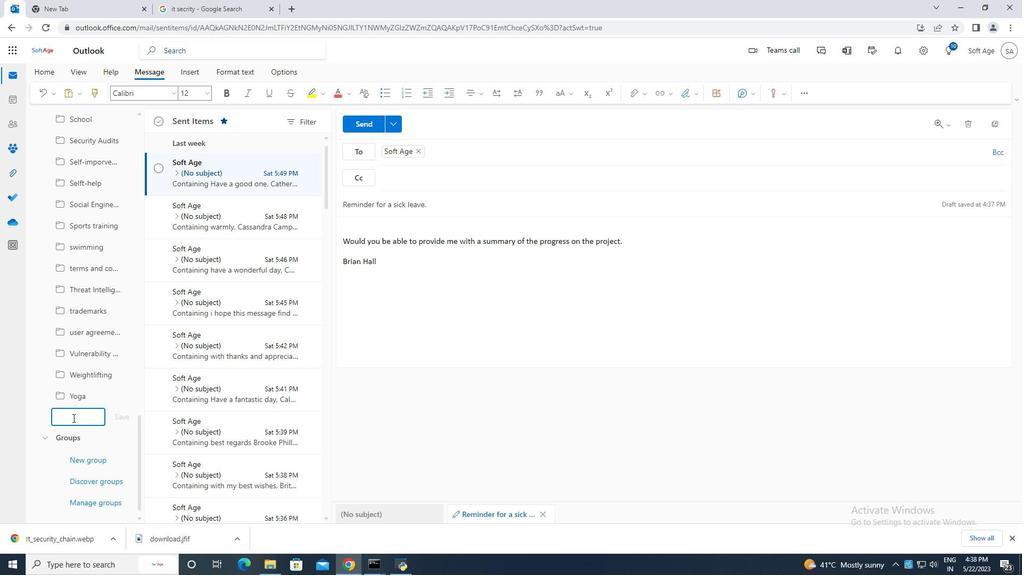 
Action: Mouse moved to (70, 417)
Screenshot: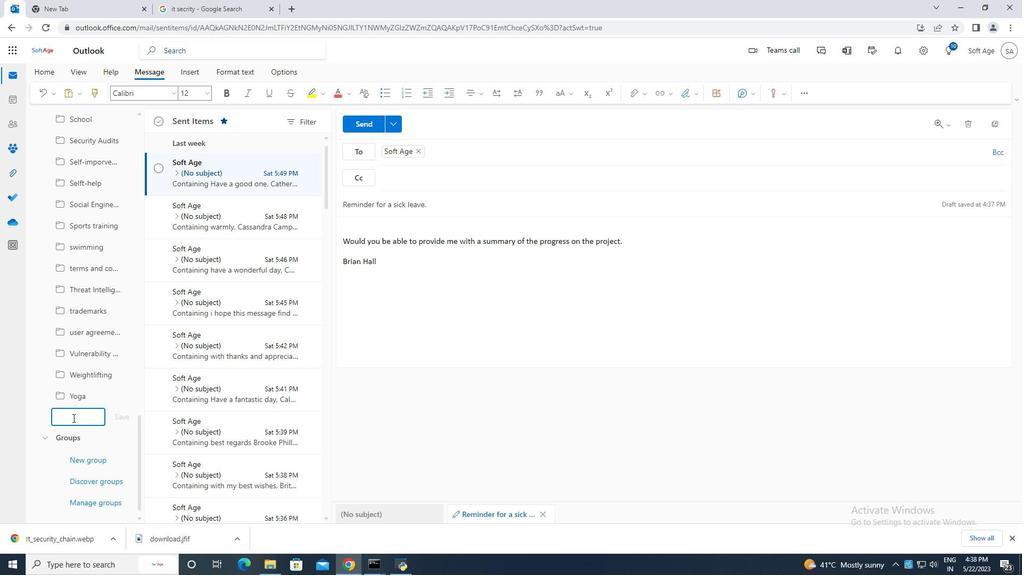
Action: Key pressed <Key.caps_lock>U<Key.caps_lock>ser<Key.space>agreements
Screenshot: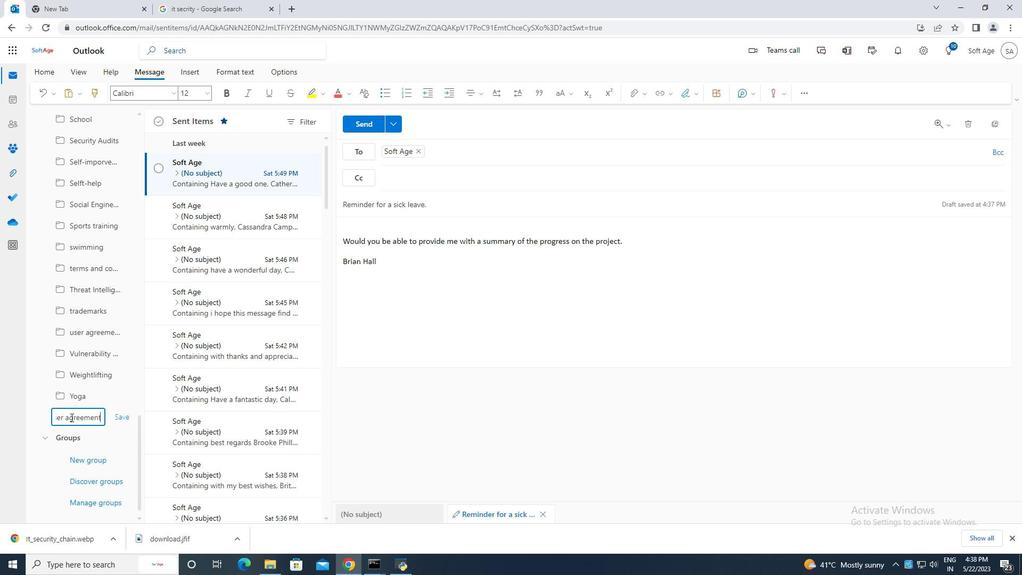 
Action: Mouse moved to (125, 418)
Screenshot: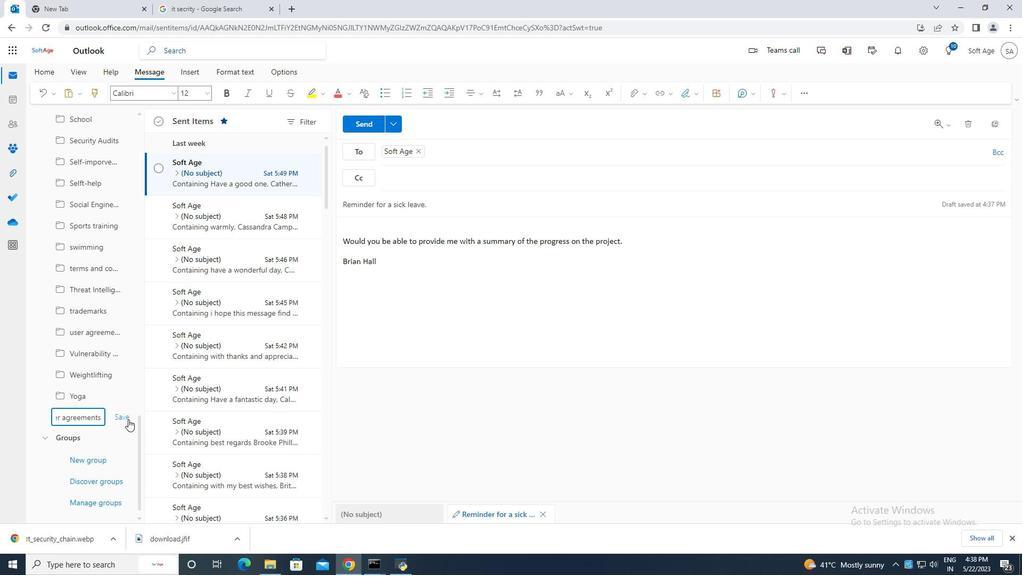 
Action: Mouse pressed left at (125, 418)
Screenshot: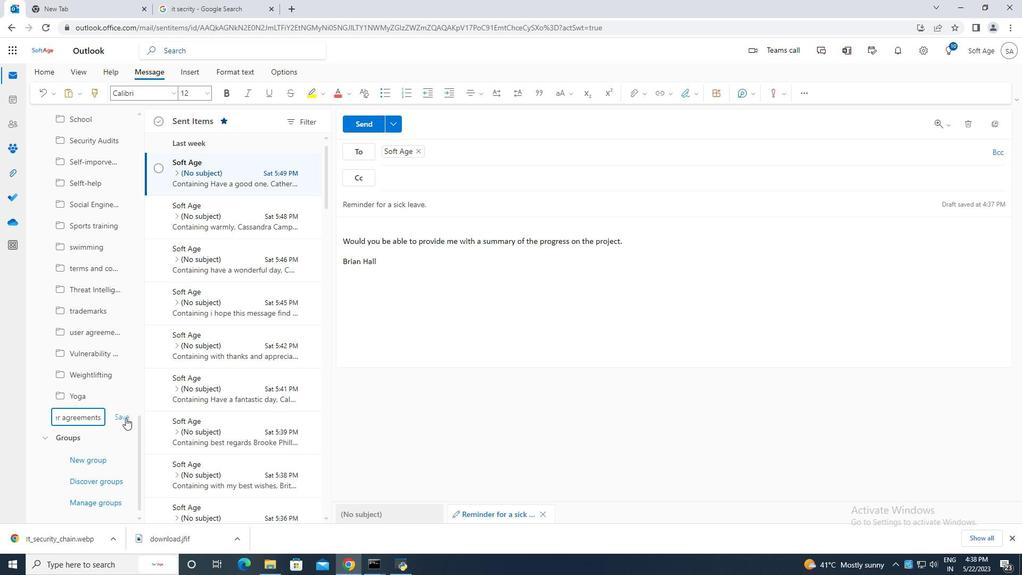 
Action: Mouse moved to (578, 306)
Screenshot: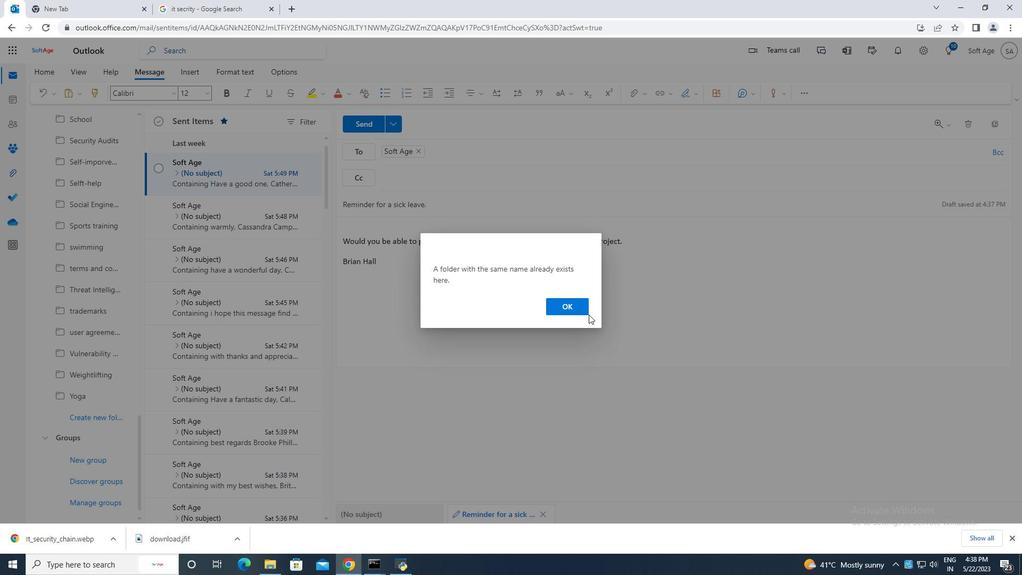 
Action: Mouse pressed left at (578, 306)
Screenshot: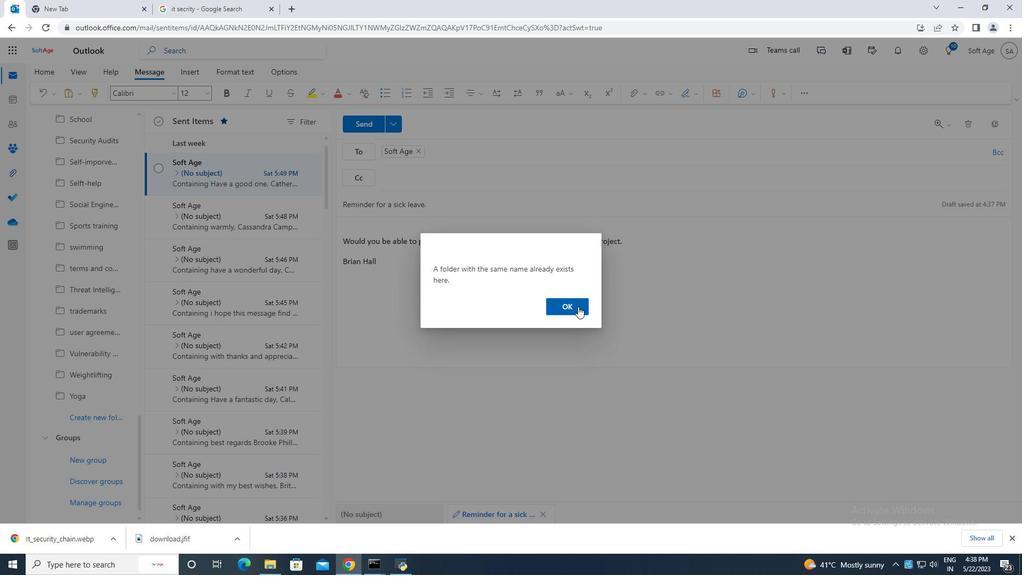
Action: Mouse moved to (362, 123)
Screenshot: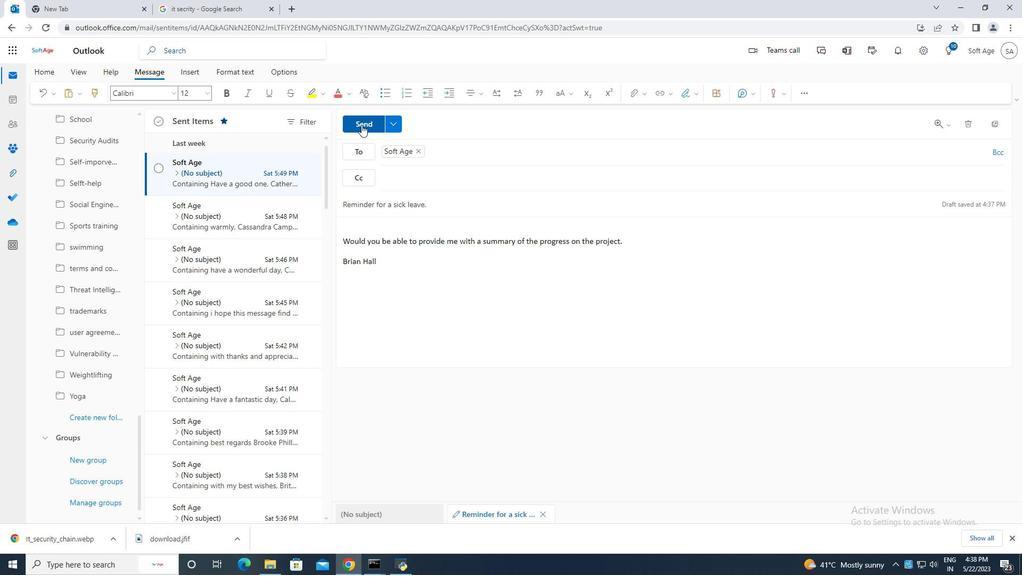 
Action: Mouse pressed left at (362, 123)
Screenshot: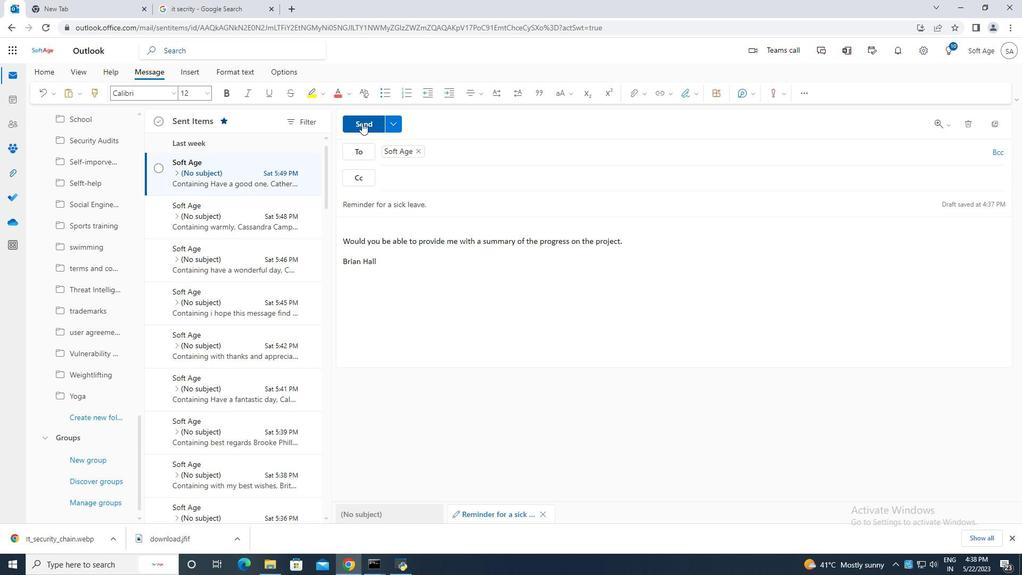 
Action: Mouse moved to (161, 165)
Screenshot: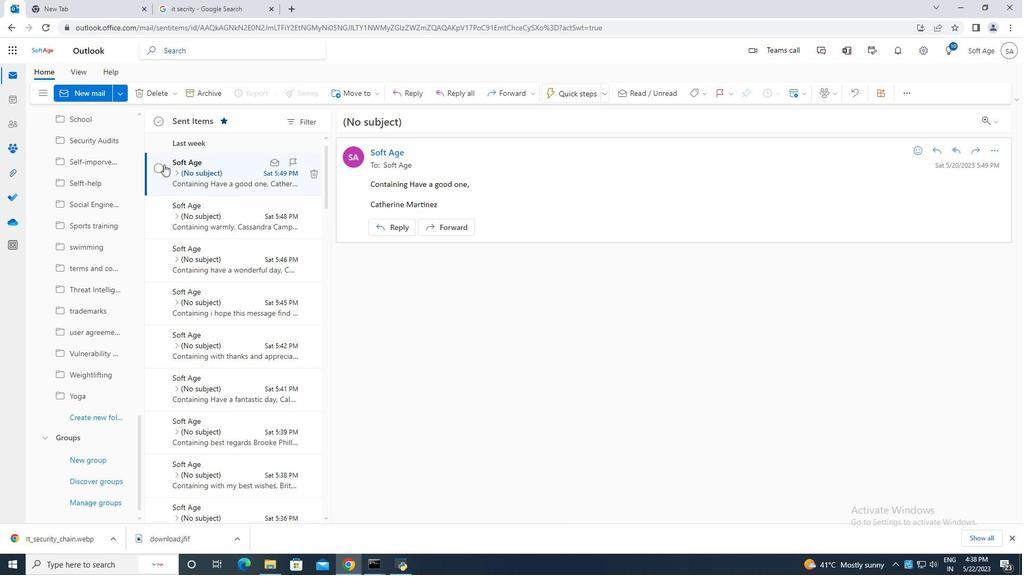 
Action: Mouse pressed left at (161, 165)
Screenshot: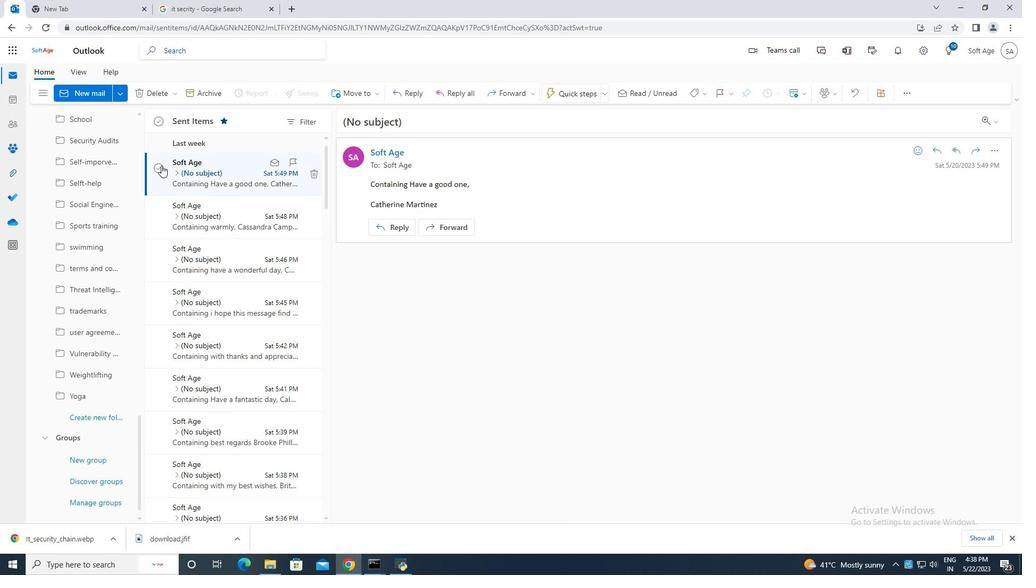 
Action: Mouse moved to (366, 94)
Screenshot: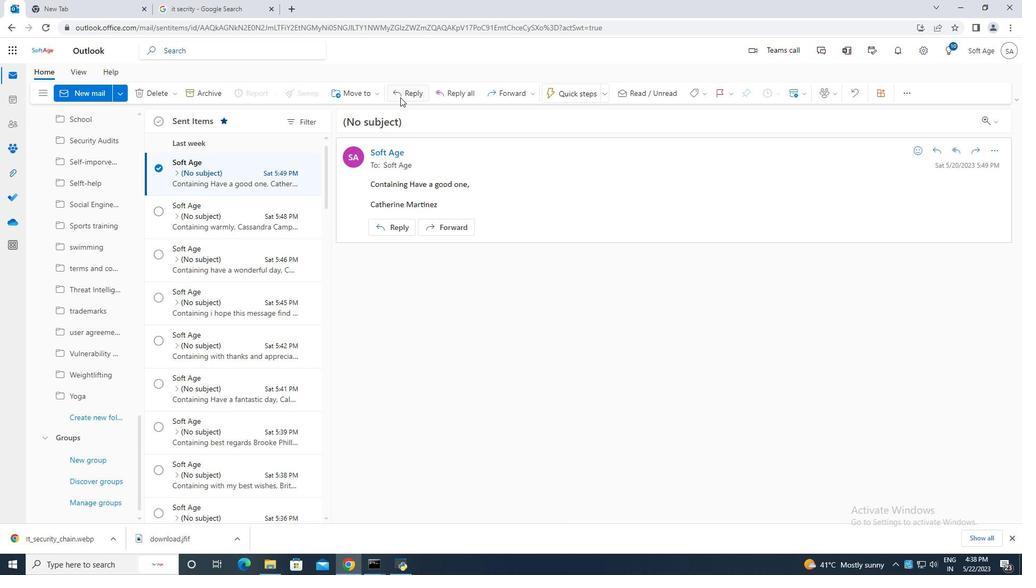
Action: Mouse pressed left at (366, 94)
Screenshot: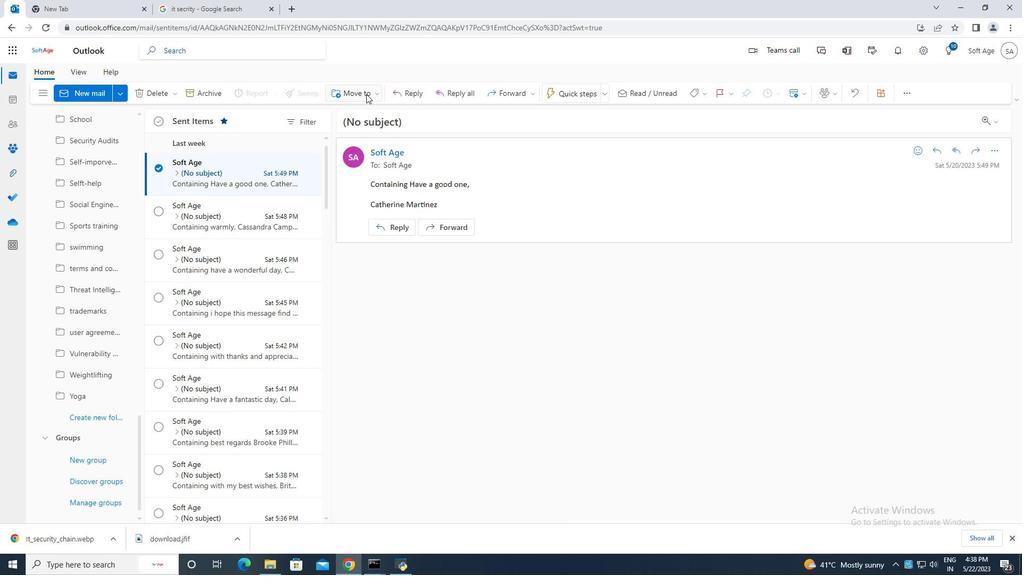 
Action: Mouse moved to (387, 116)
Screenshot: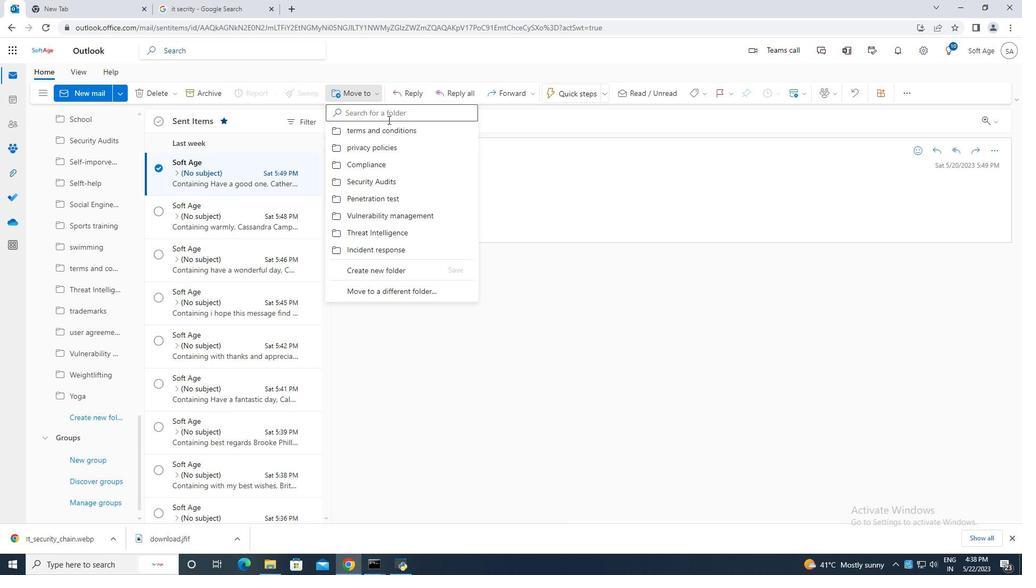
Action: Mouse pressed left at (387, 116)
Screenshot: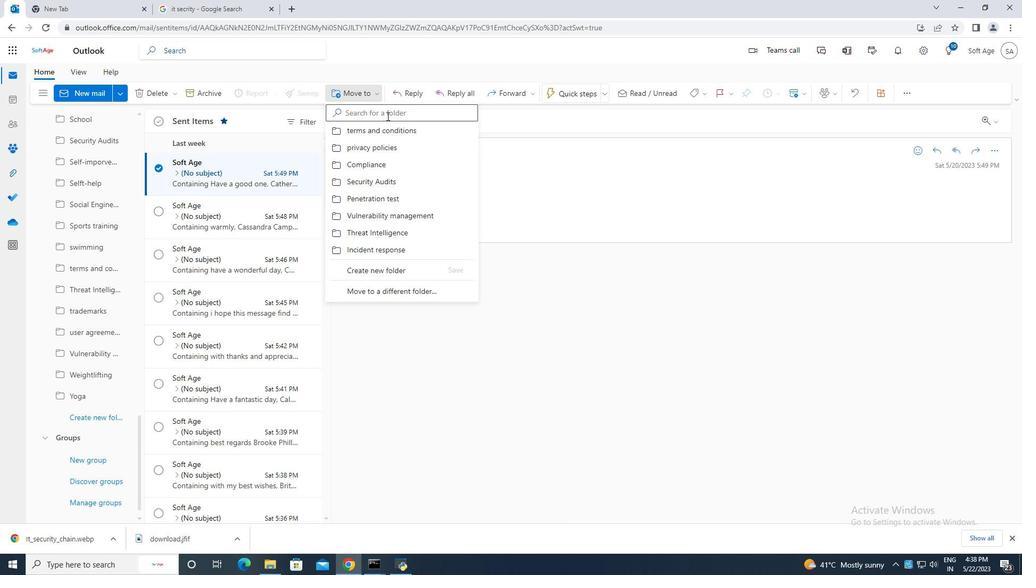 
Action: Mouse moved to (385, 114)
Screenshot: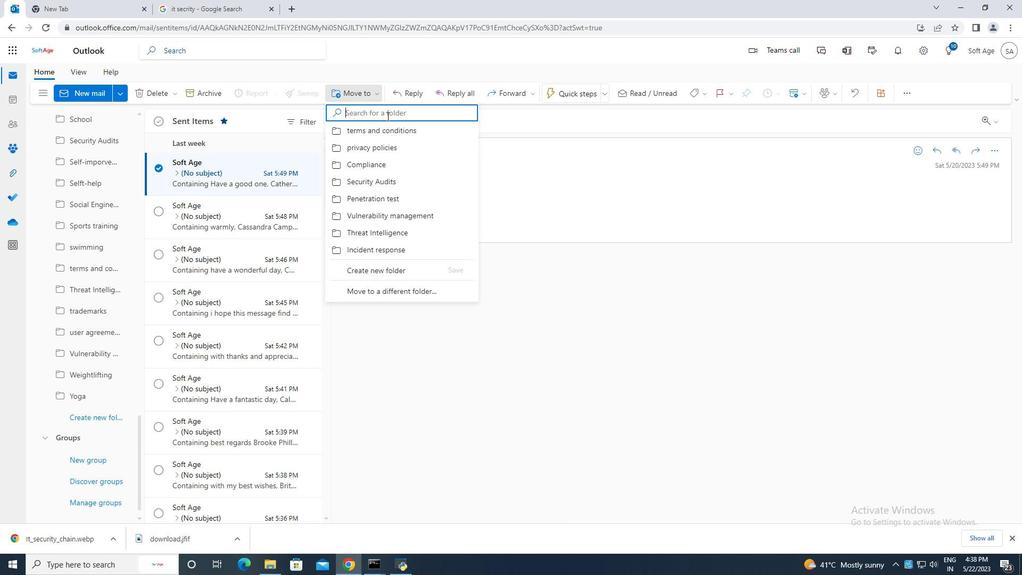 
Action: Key pressed user<Key.space>agreements
Screenshot: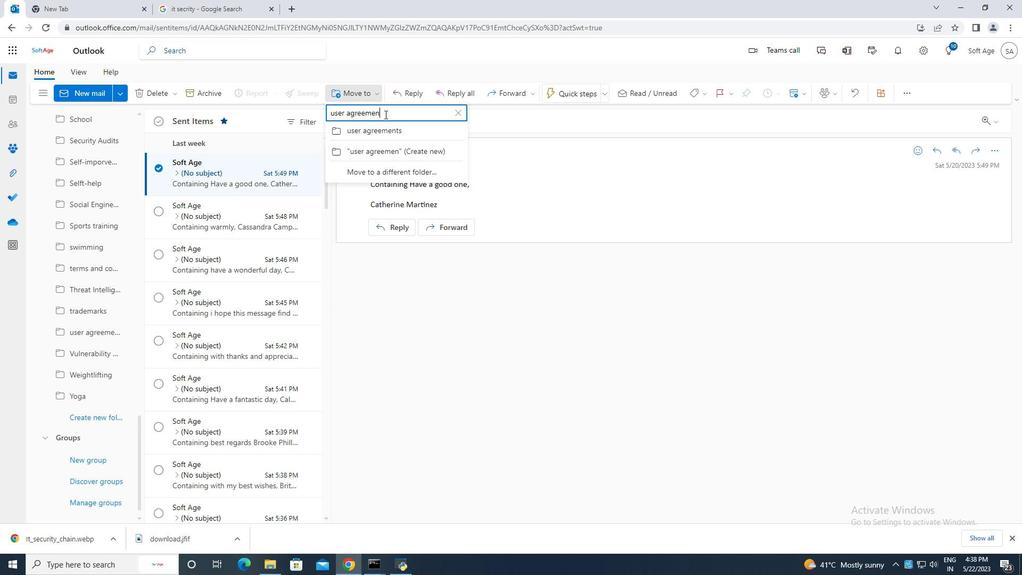 
Action: Mouse moved to (405, 133)
Screenshot: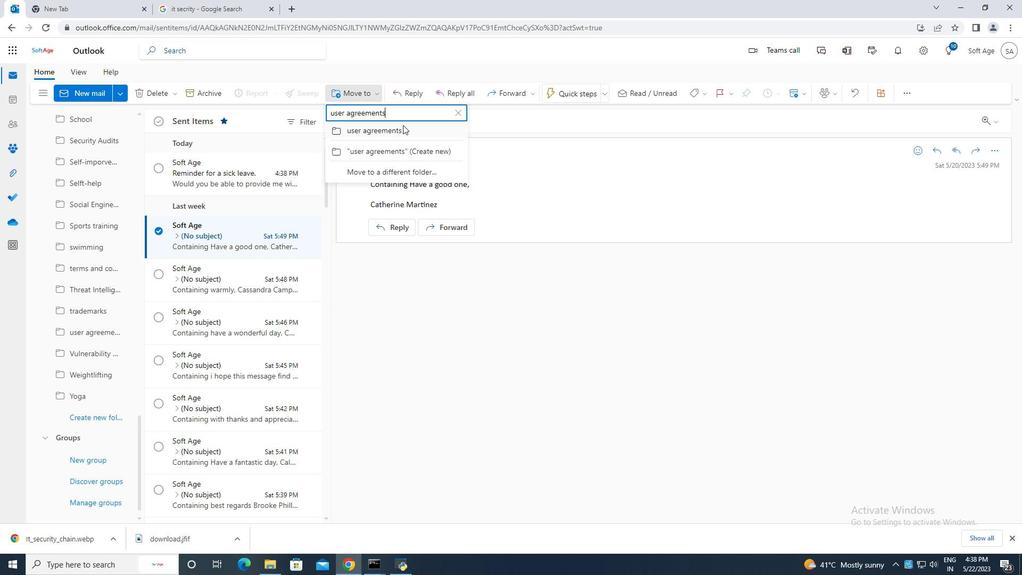 
Action: Mouse pressed left at (405, 133)
Screenshot: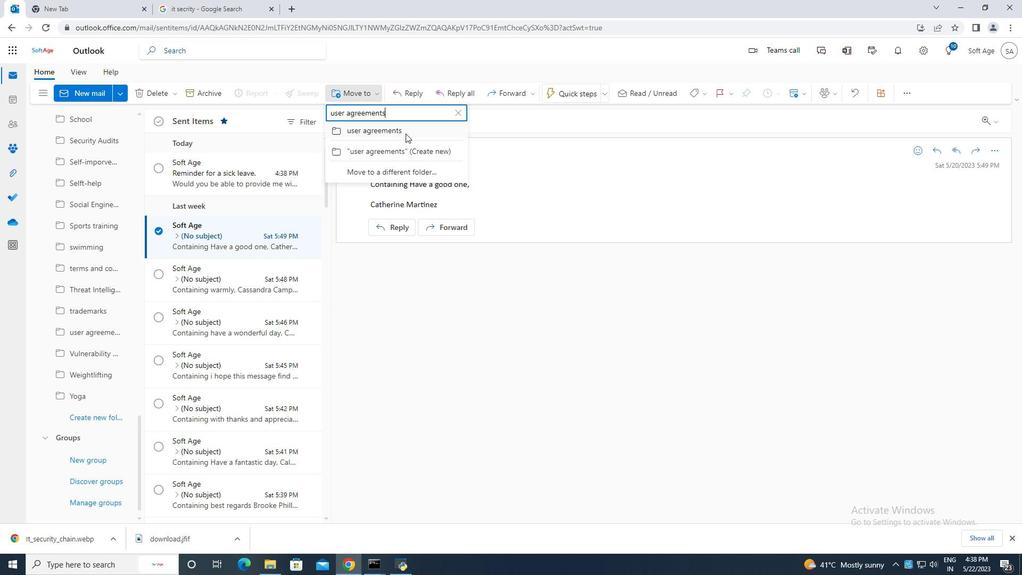 
Action: Mouse moved to (432, 158)
Screenshot: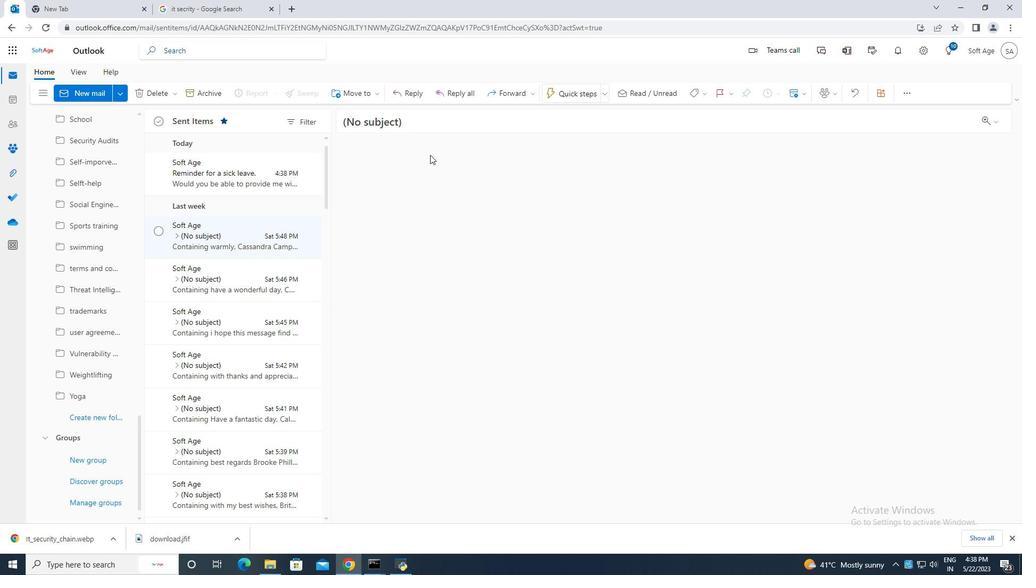 
